 Task: Select the Cape Verde Time as time zone for the schedule.
Action: Mouse moved to (142, 385)
Screenshot: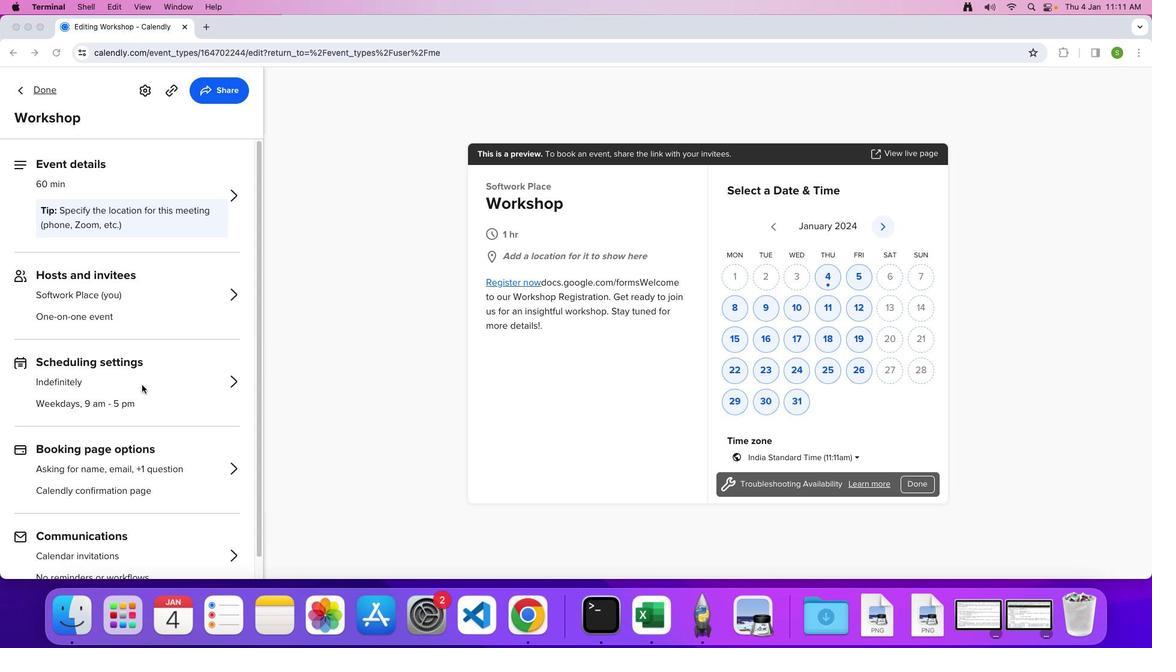 
Action: Mouse pressed left at (142, 385)
Screenshot: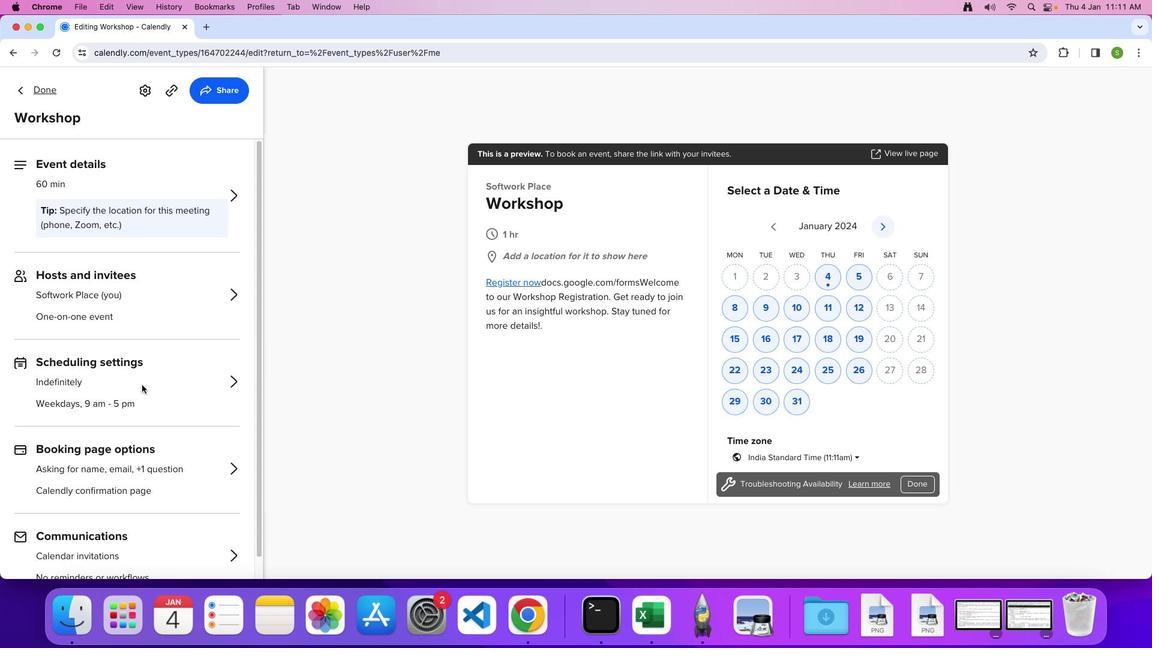 
Action: Mouse moved to (155, 373)
Screenshot: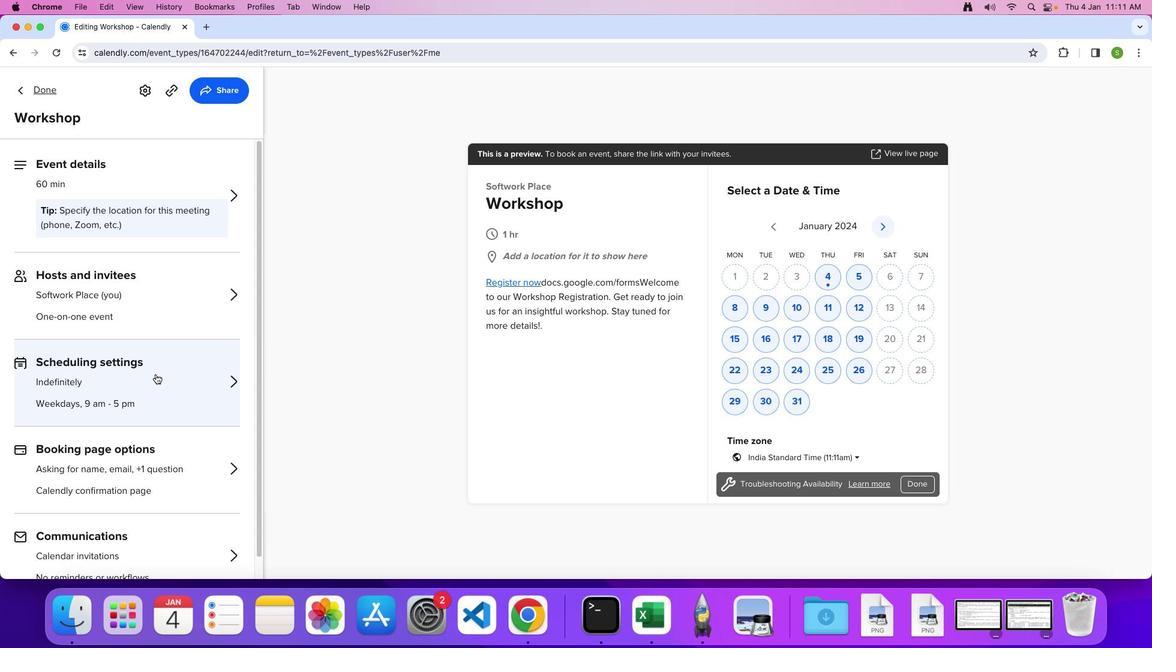 
Action: Mouse pressed left at (155, 373)
Screenshot: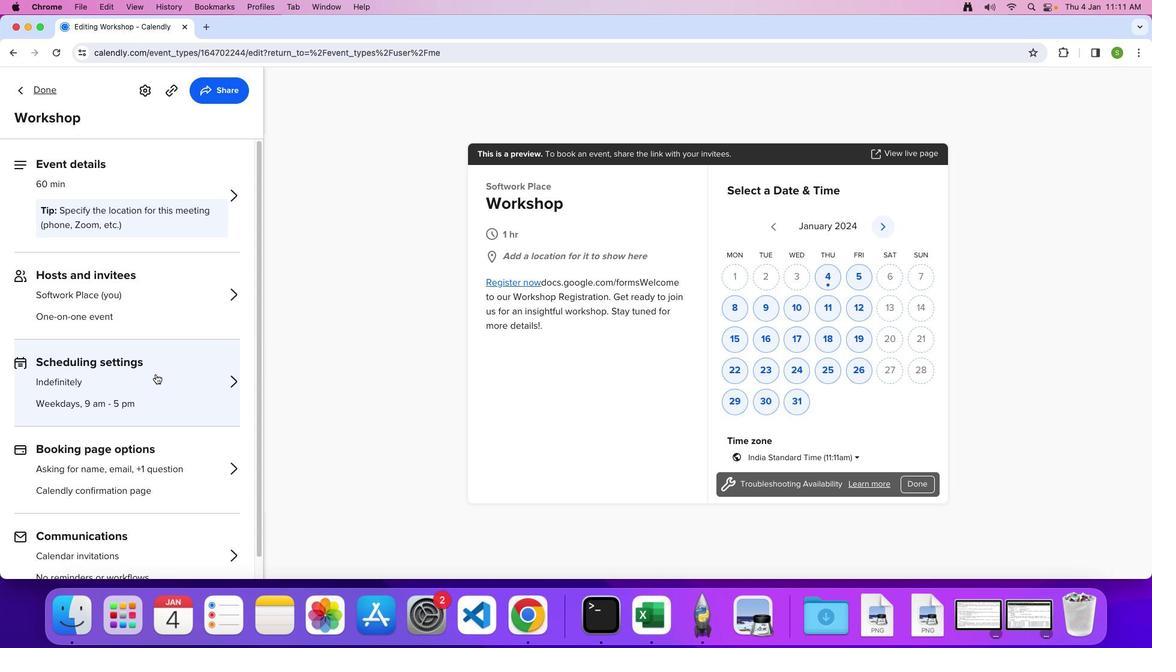
Action: Mouse moved to (152, 375)
Screenshot: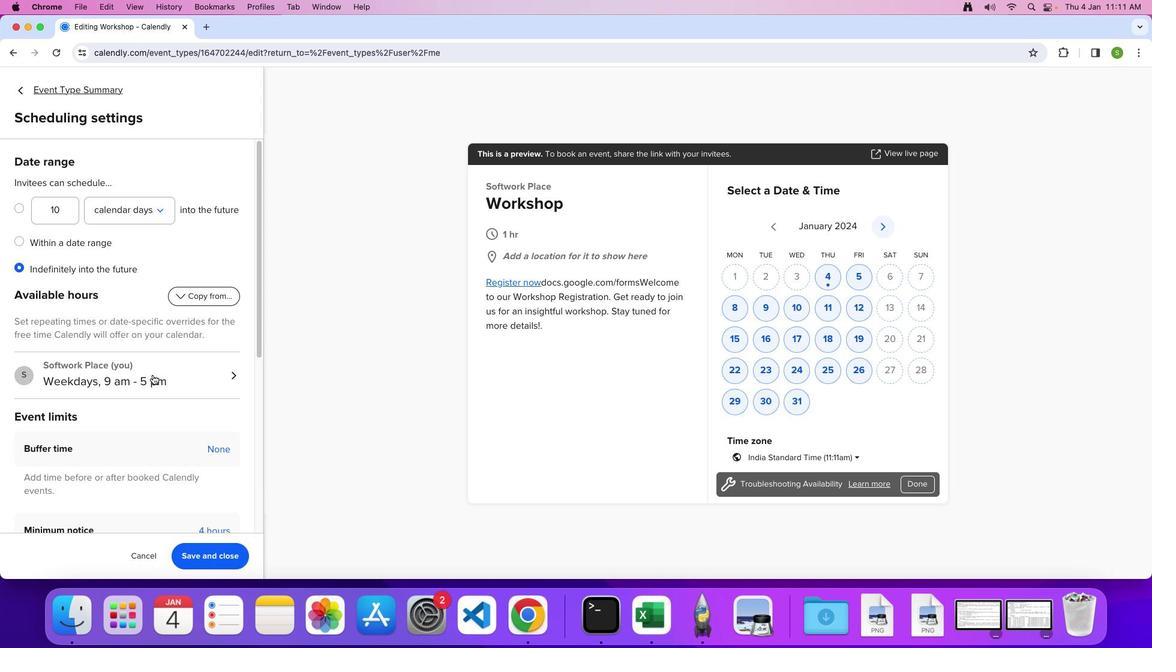 
Action: Mouse pressed left at (152, 375)
Screenshot: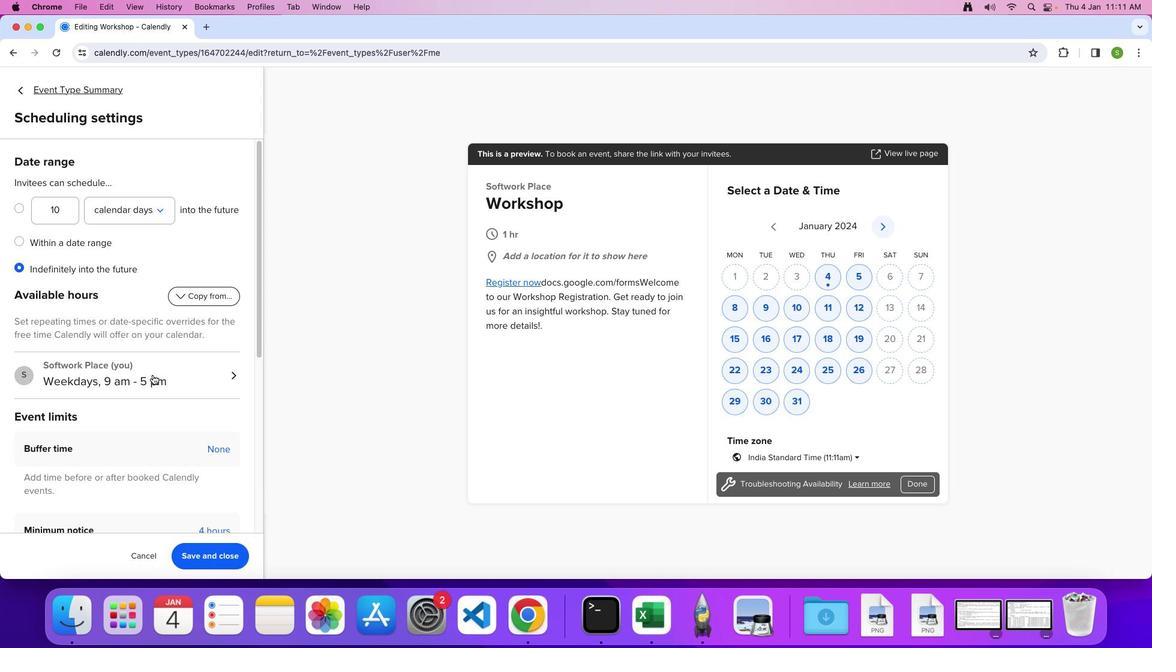 
Action: Mouse moved to (103, 219)
Screenshot: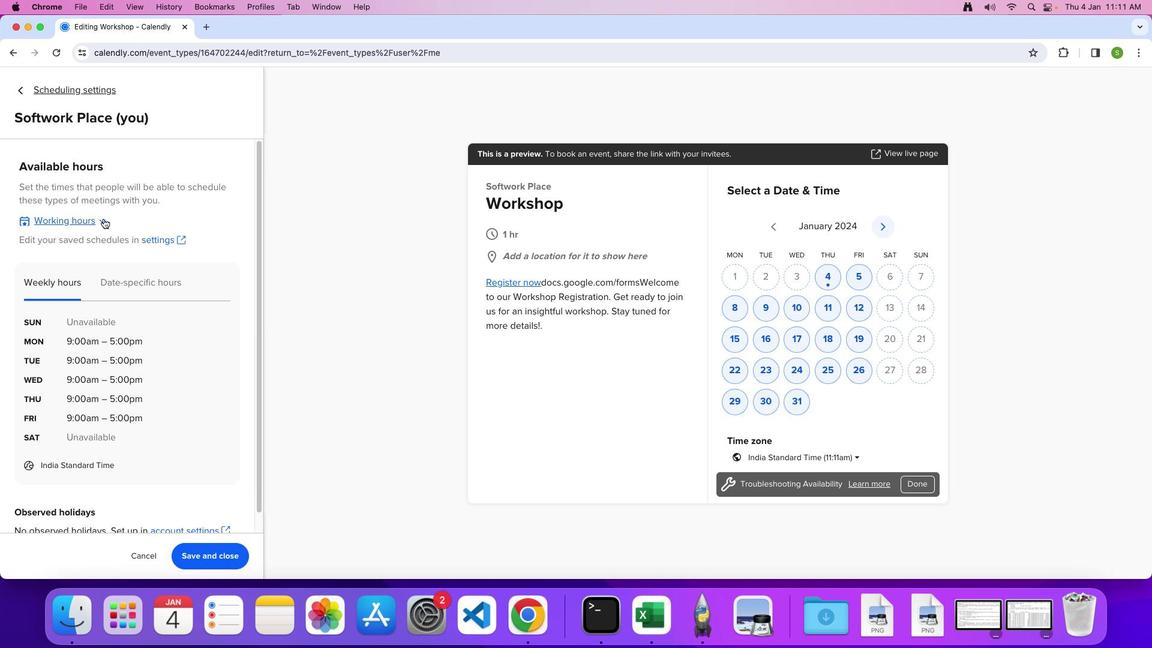 
Action: Mouse pressed left at (103, 219)
Screenshot: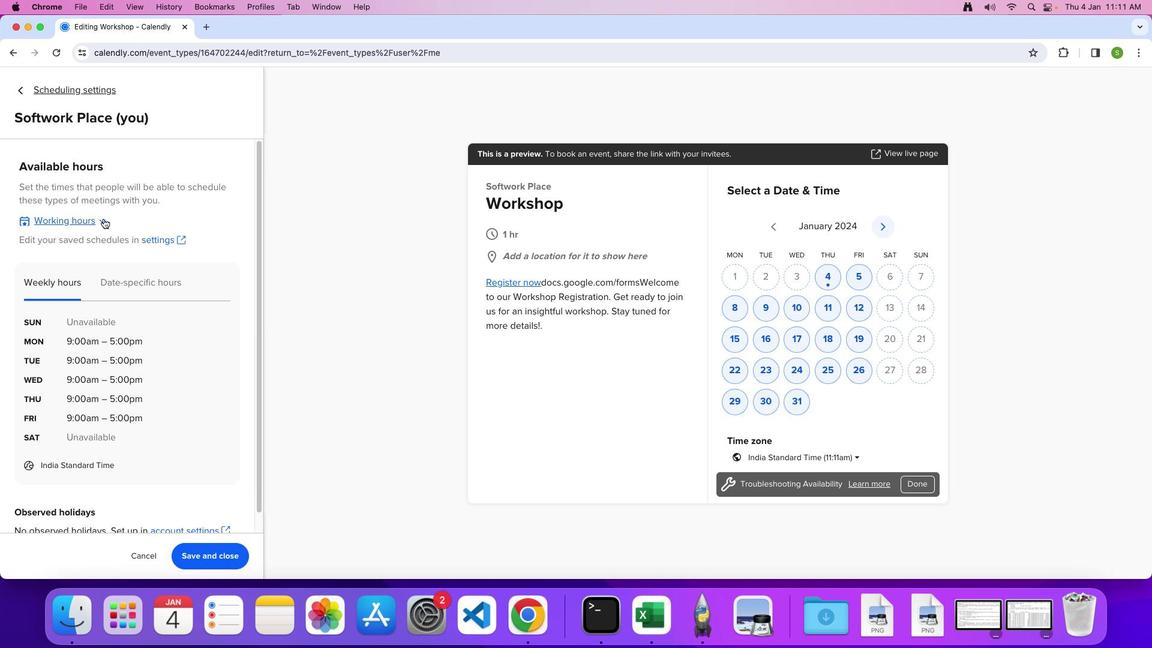 
Action: Mouse moved to (75, 291)
Screenshot: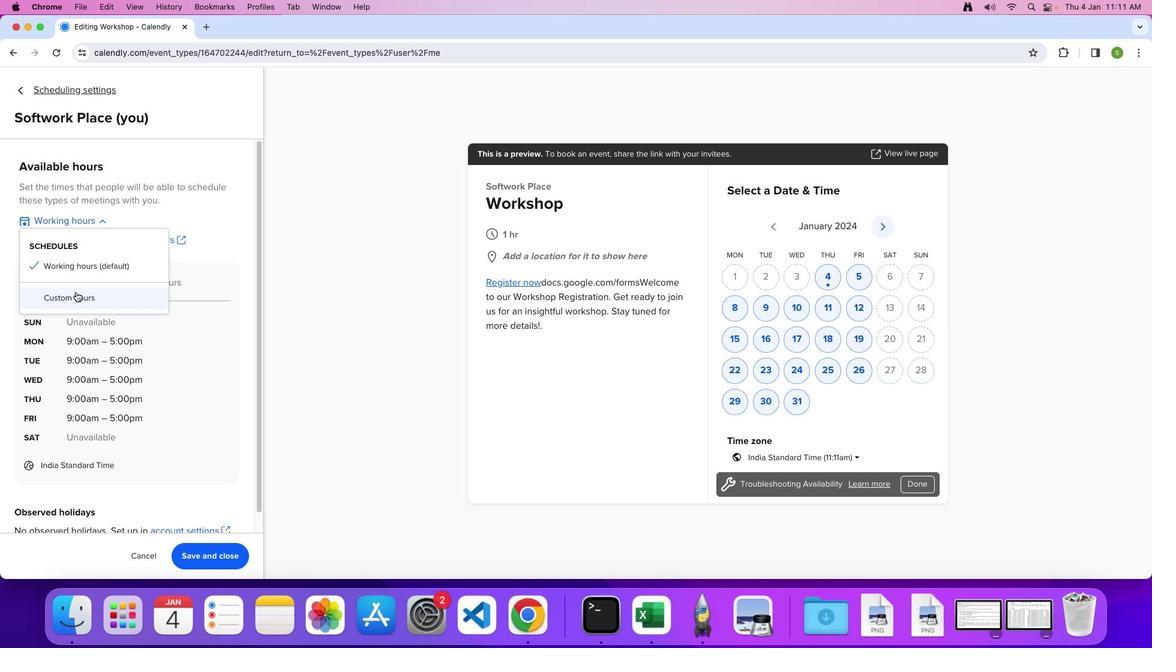 
Action: Mouse pressed left at (75, 291)
Screenshot: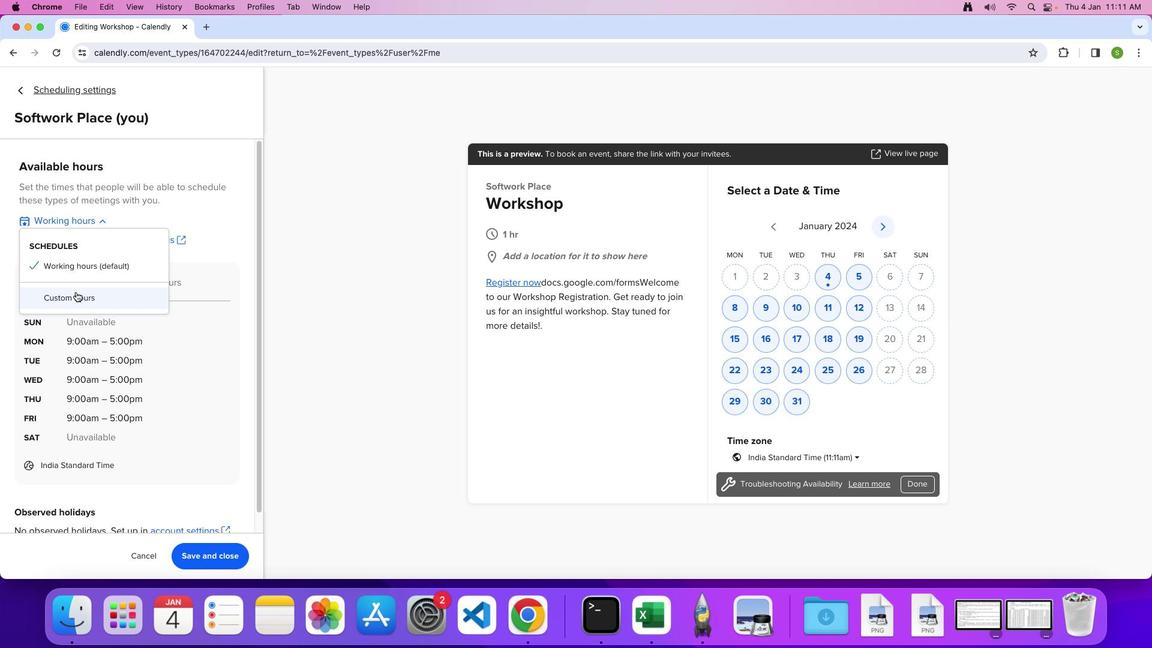 
Action: Mouse moved to (159, 337)
Screenshot: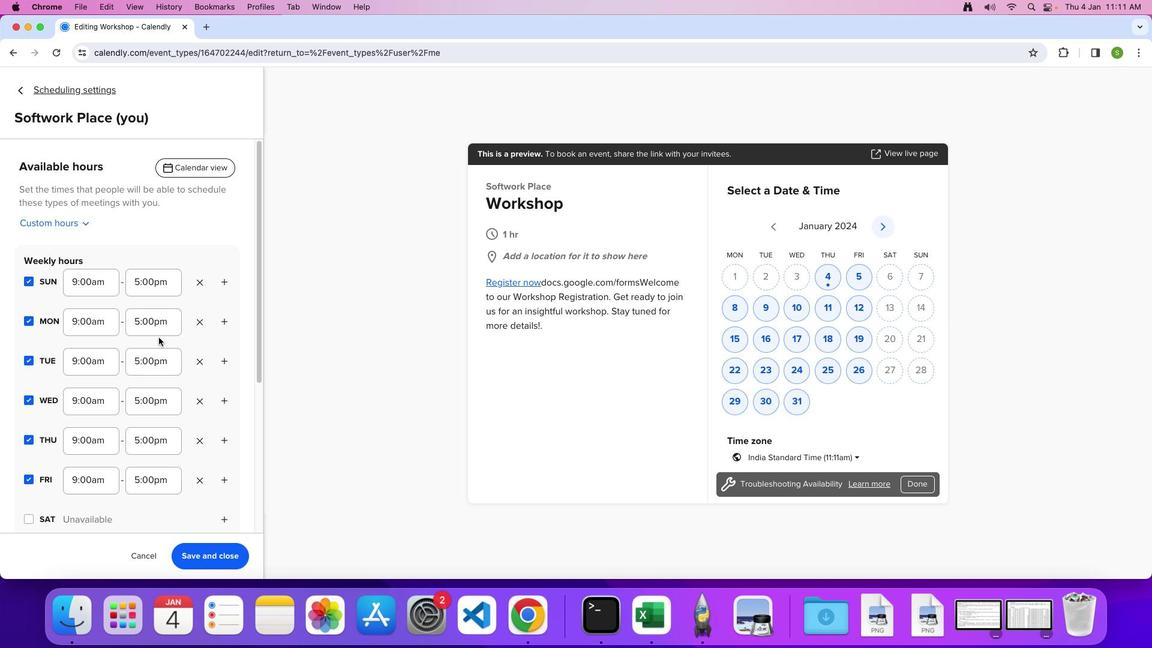 
Action: Mouse scrolled (159, 337) with delta (0, 0)
Screenshot: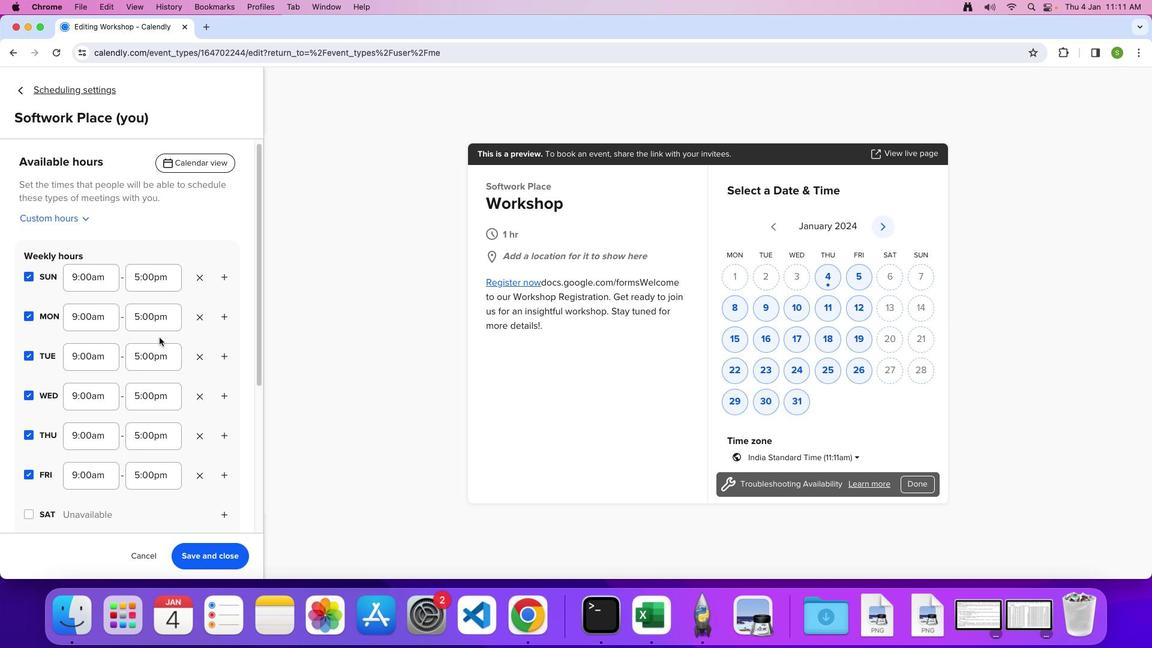 
Action: Mouse scrolled (159, 337) with delta (0, 0)
Screenshot: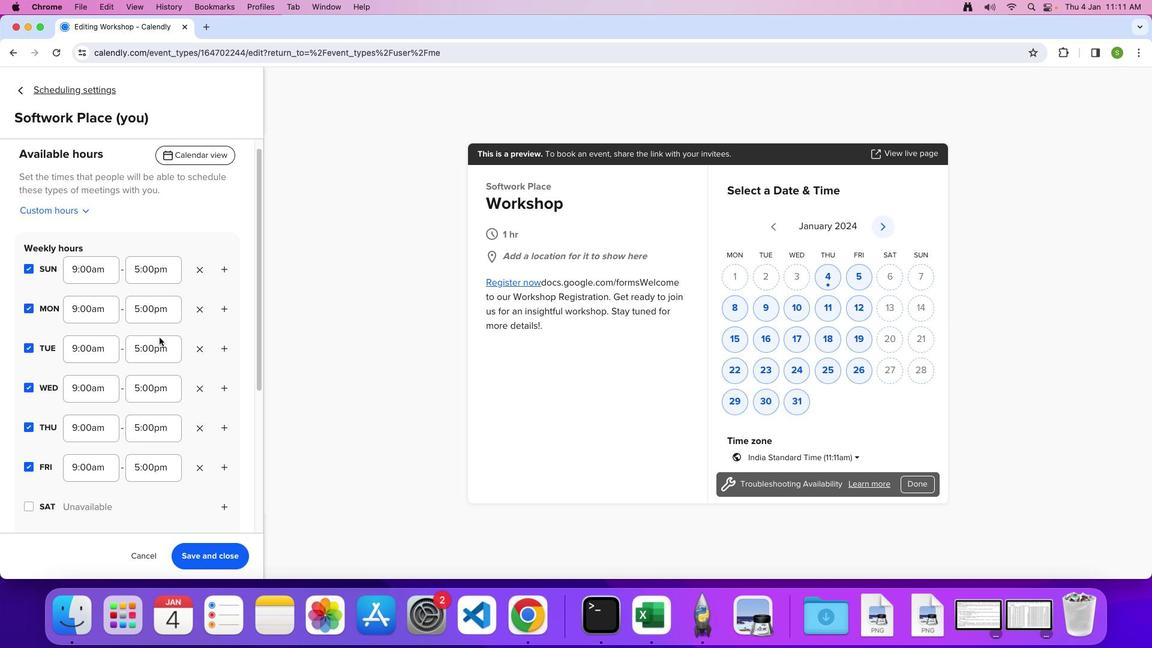 
Action: Mouse moved to (159, 337)
Screenshot: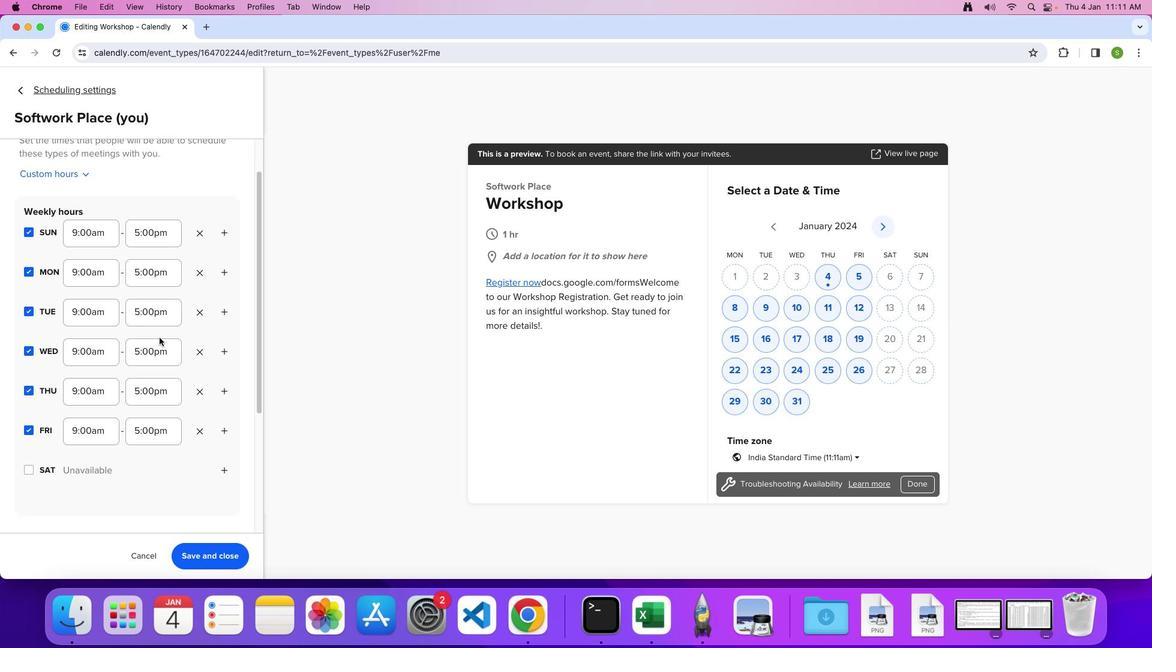 
Action: Mouse scrolled (159, 337) with delta (0, -1)
Screenshot: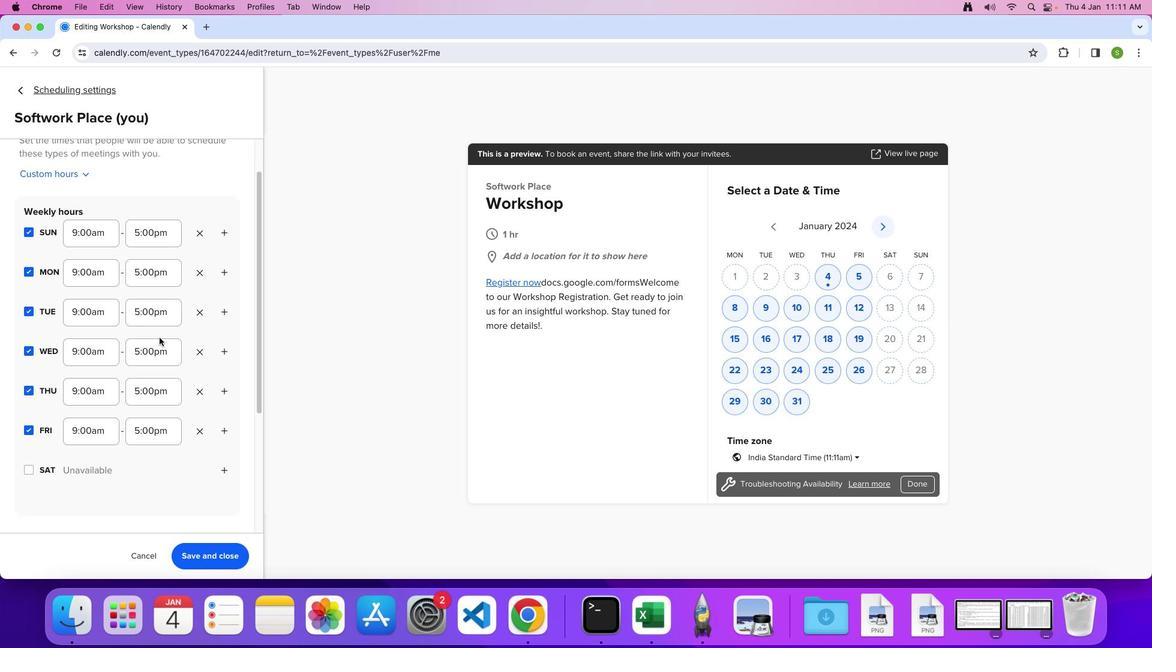 
Action: Mouse scrolled (159, 337) with delta (0, 0)
Screenshot: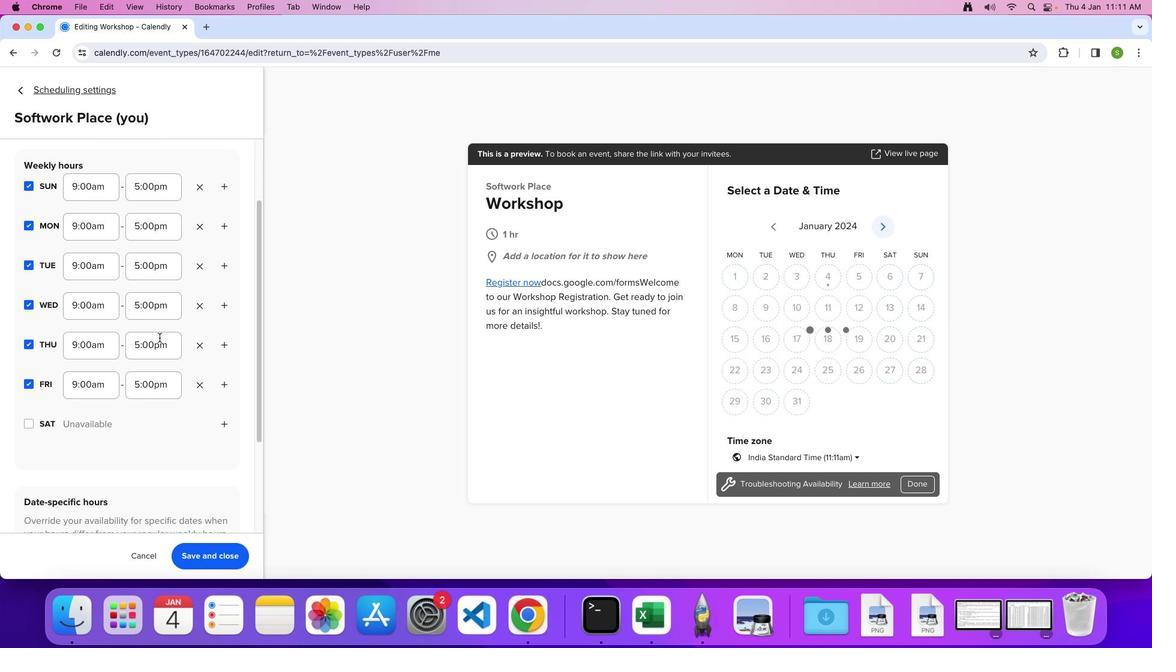 
Action: Mouse scrolled (159, 337) with delta (0, 0)
Screenshot: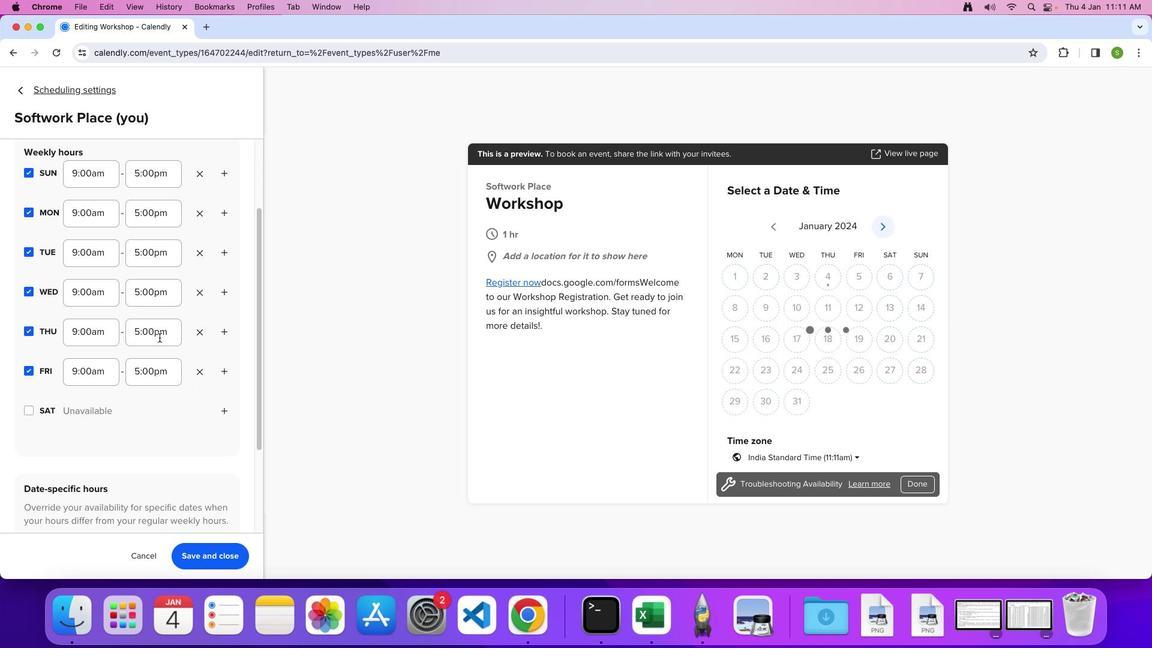 
Action: Mouse scrolled (159, 337) with delta (0, -2)
Screenshot: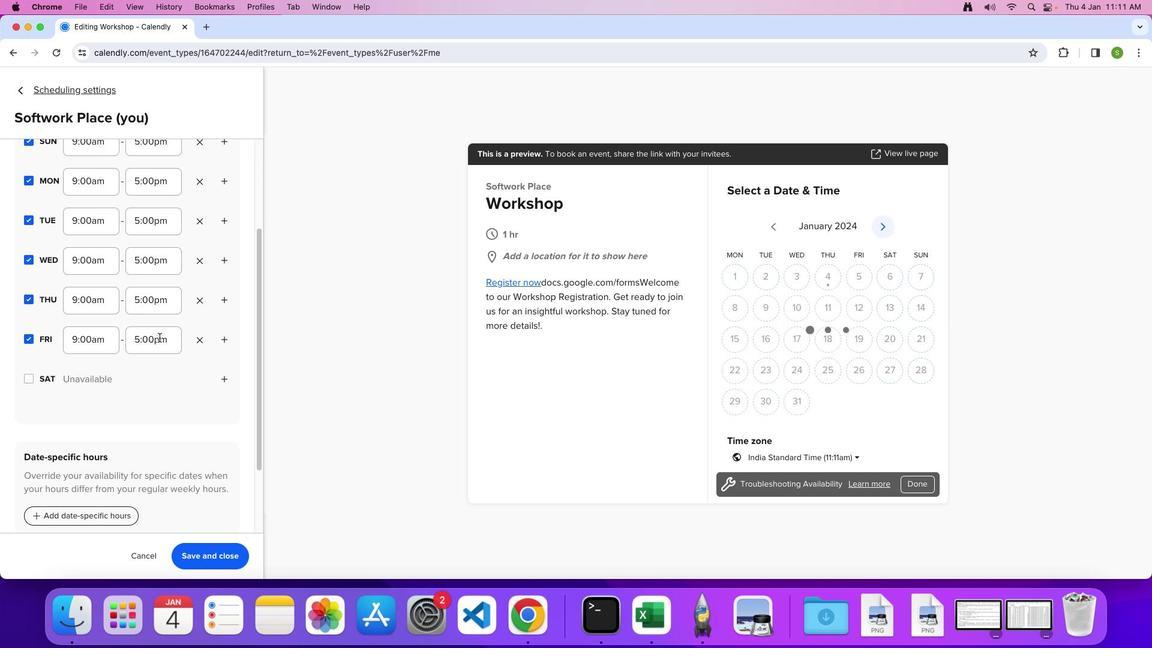 
Action: Mouse moved to (132, 356)
Screenshot: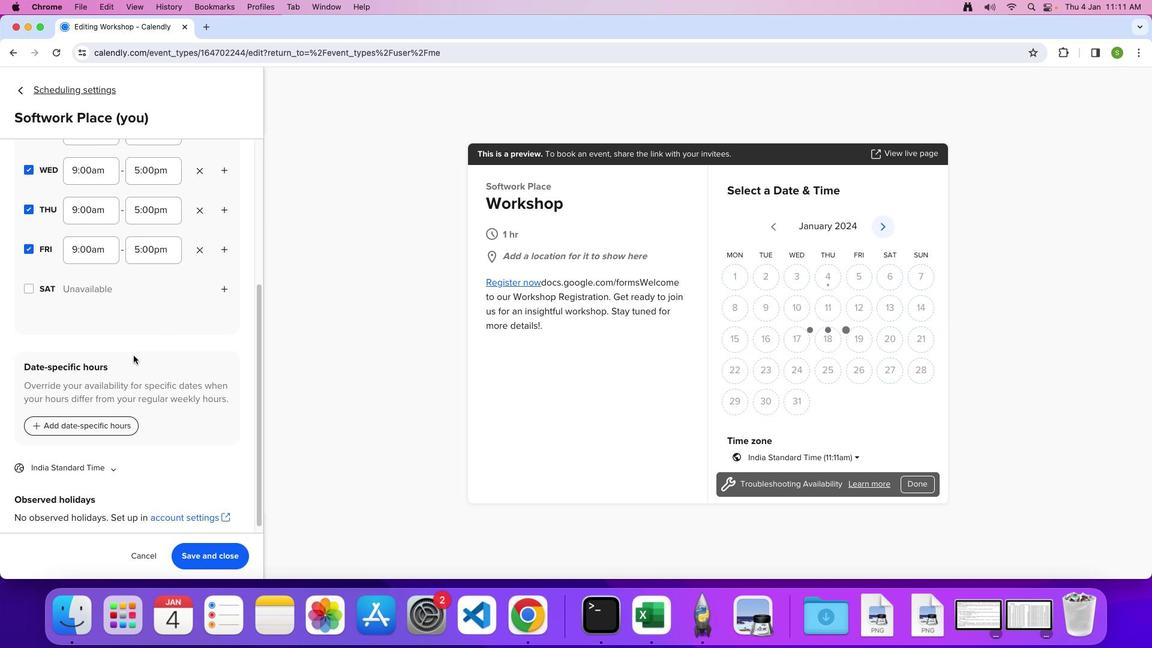 
Action: Mouse scrolled (132, 356) with delta (0, 0)
Screenshot: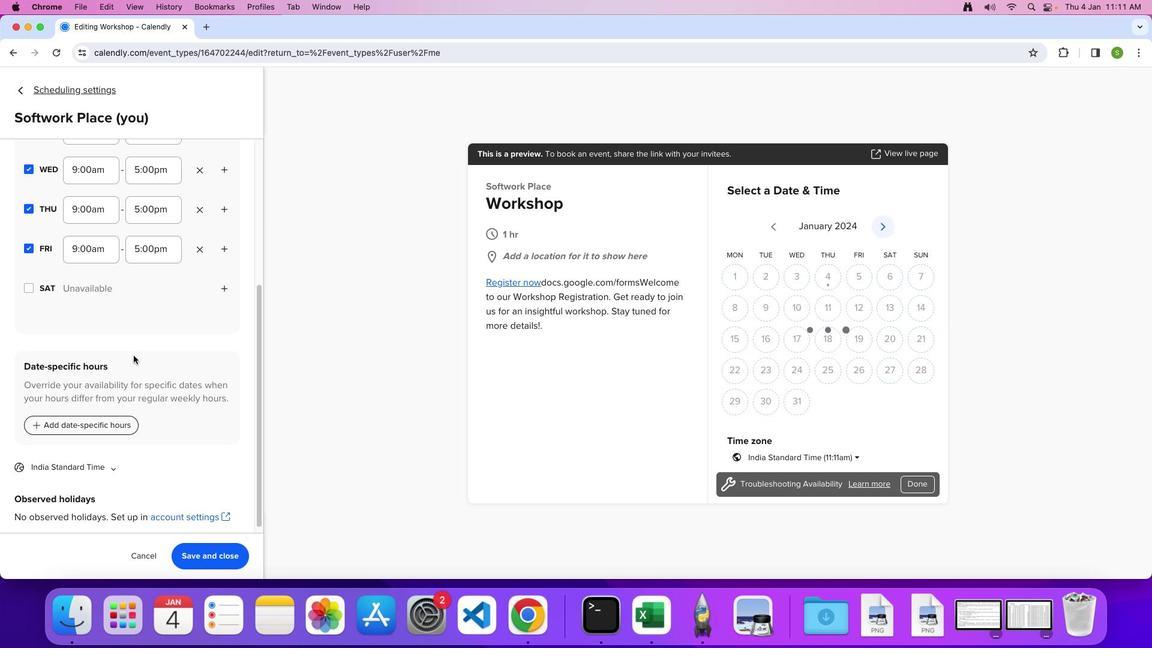 
Action: Mouse moved to (133, 356)
Screenshot: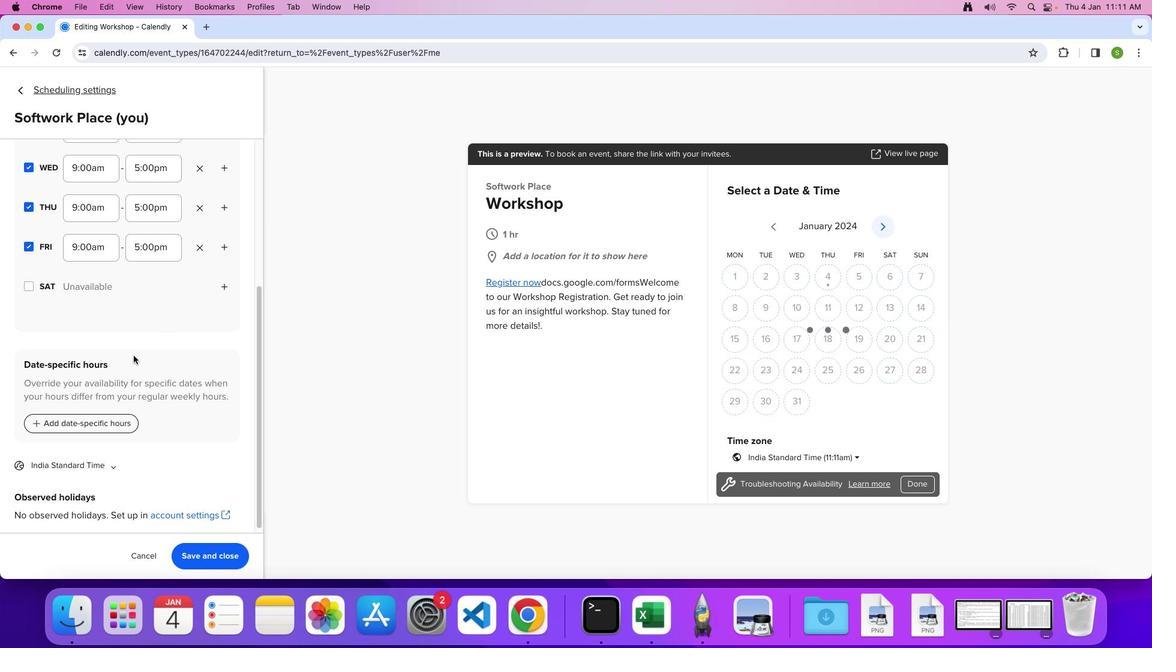 
Action: Mouse scrolled (133, 356) with delta (0, 0)
Screenshot: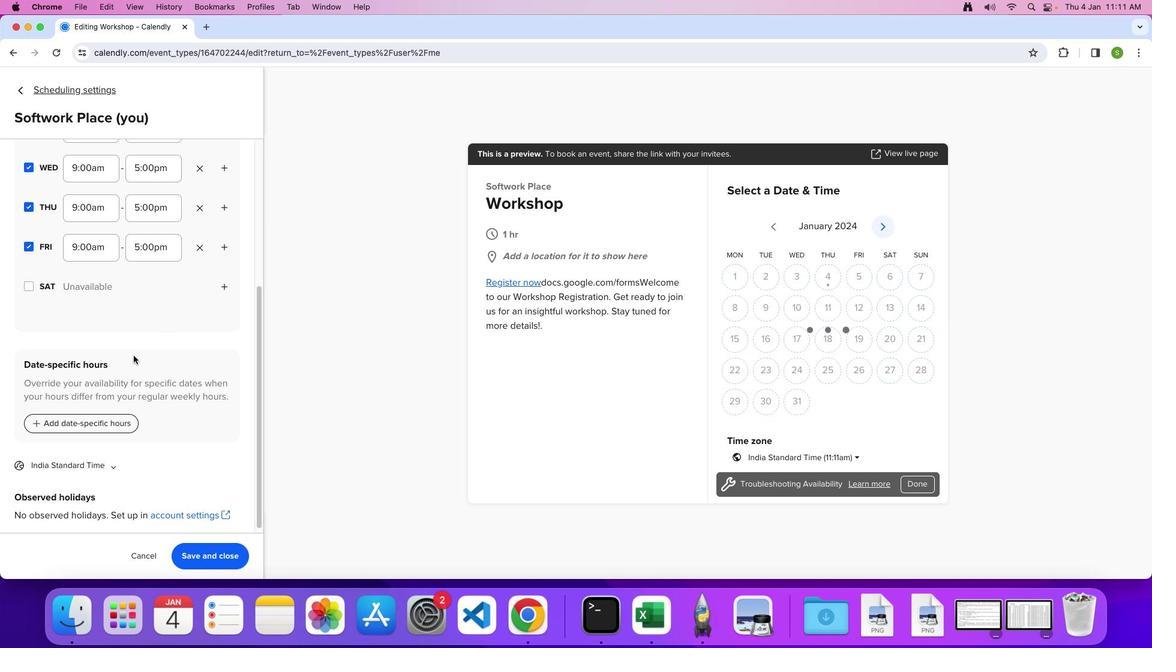 
Action: Mouse moved to (133, 355)
Screenshot: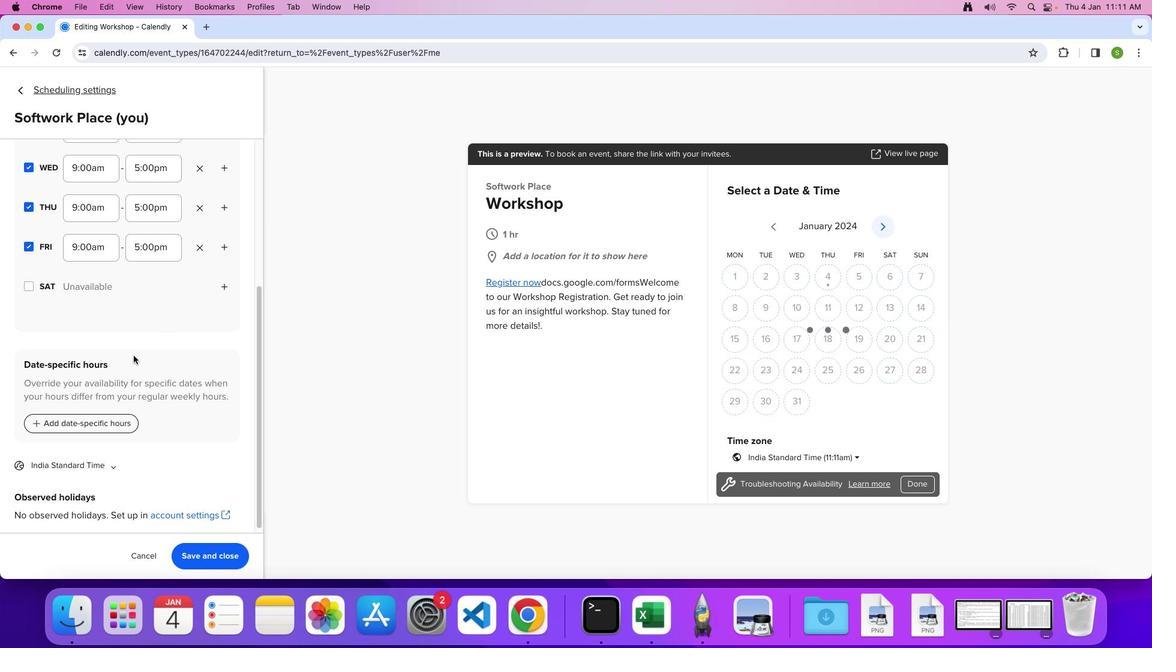 
Action: Mouse scrolled (133, 355) with delta (0, -2)
Screenshot: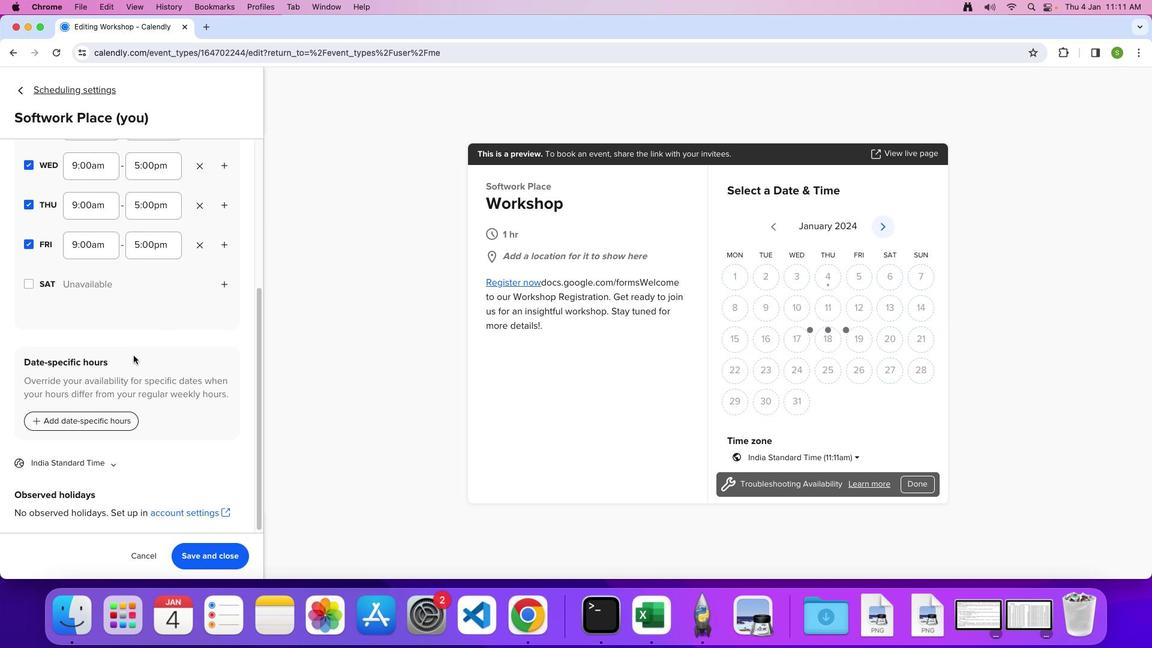 
Action: Mouse moved to (108, 459)
Screenshot: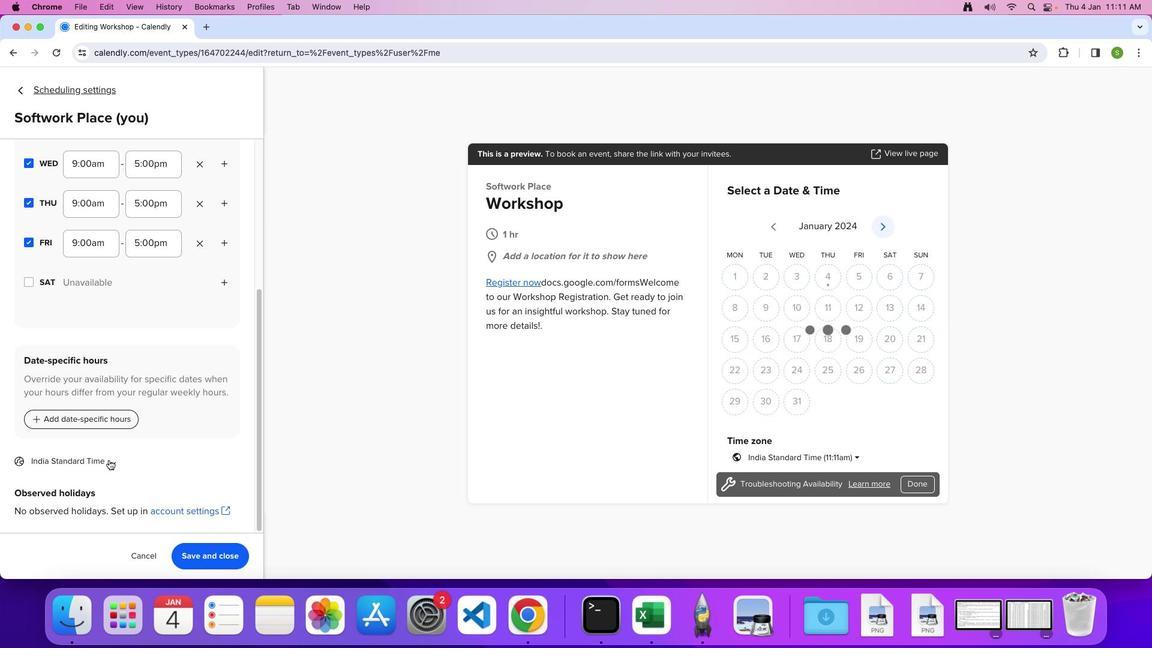 
Action: Mouse pressed left at (108, 459)
Screenshot: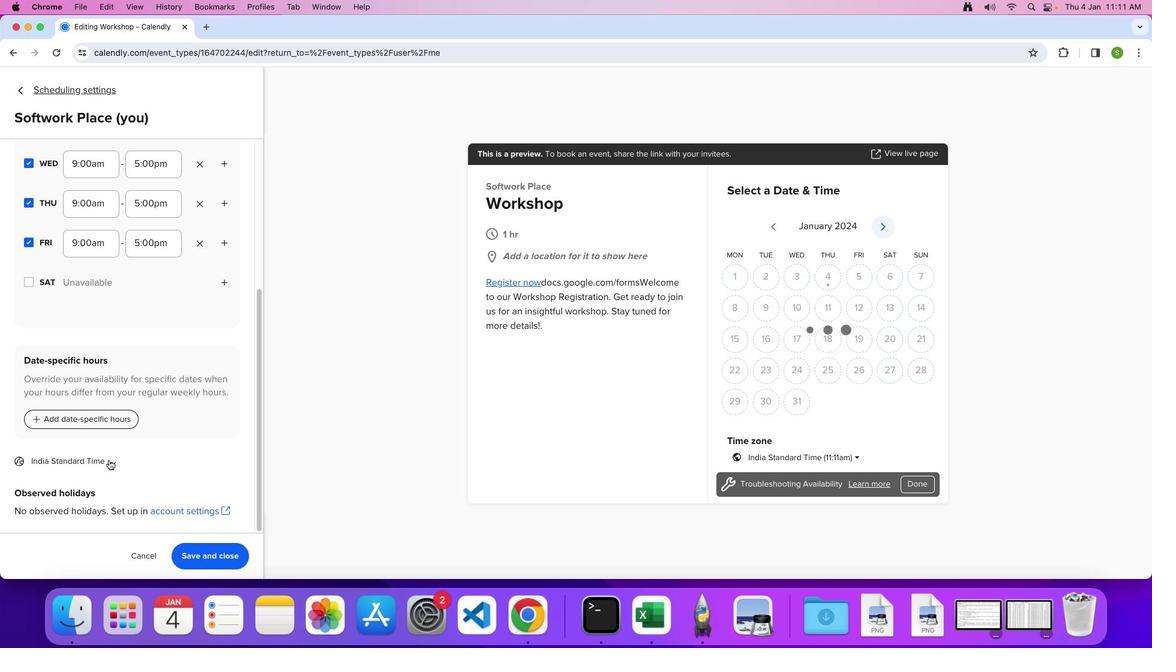 
Action: Mouse moved to (115, 444)
Screenshot: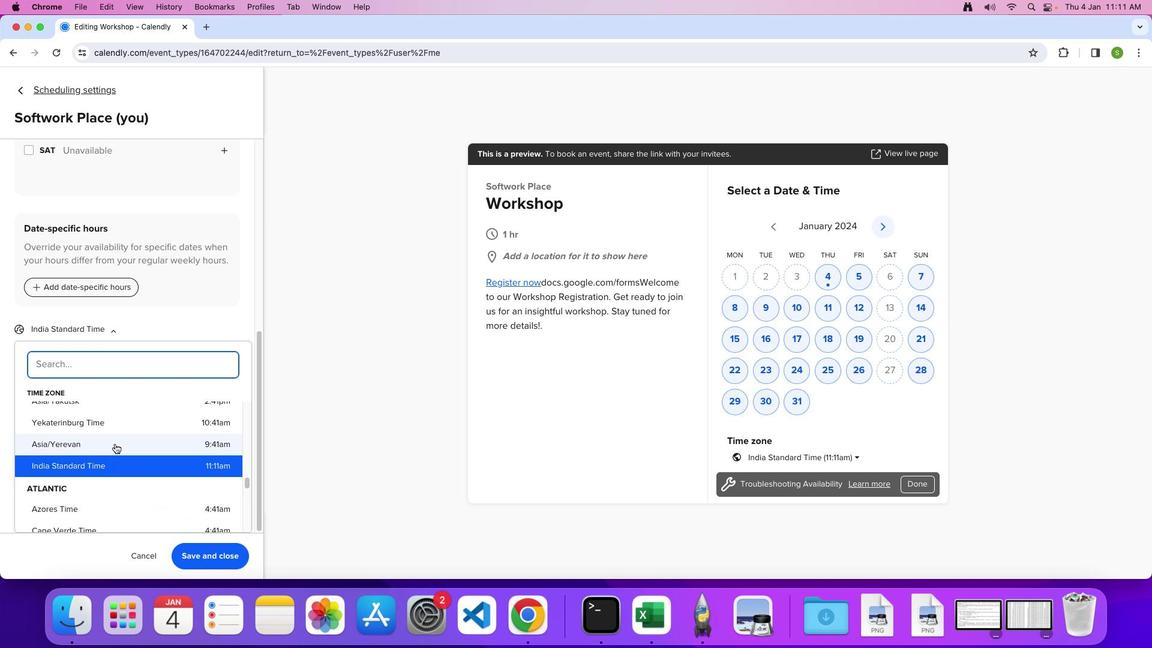 
Action: Mouse scrolled (115, 444) with delta (0, 0)
Screenshot: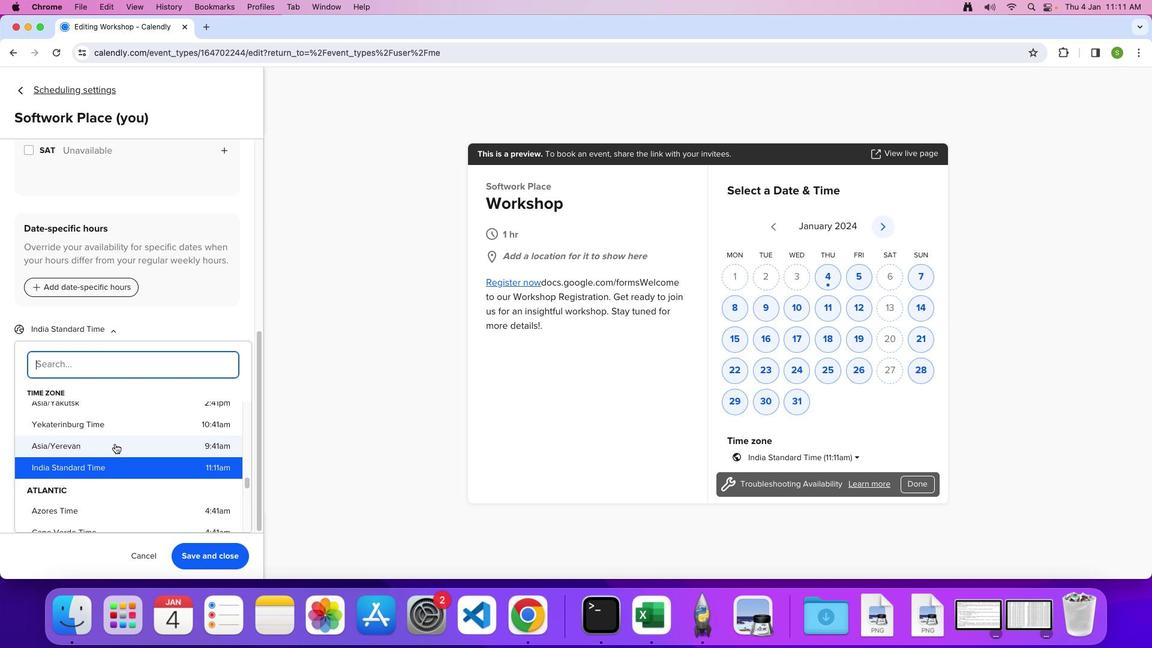 
Action: Mouse scrolled (115, 444) with delta (0, 0)
Screenshot: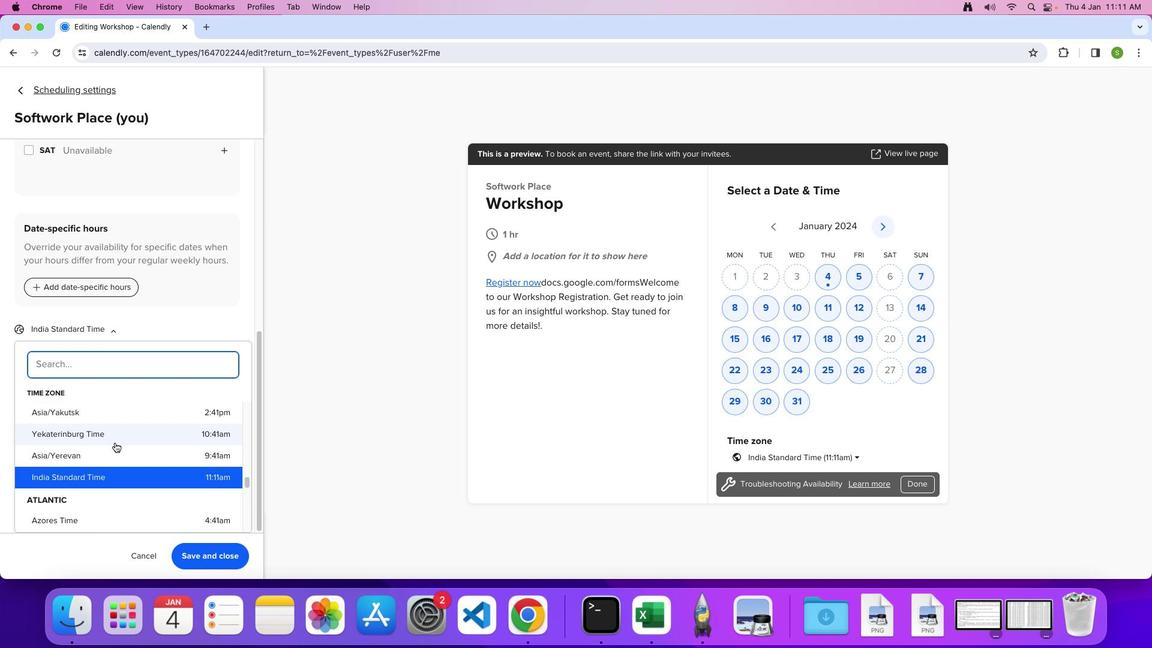 
Action: Mouse moved to (114, 440)
Screenshot: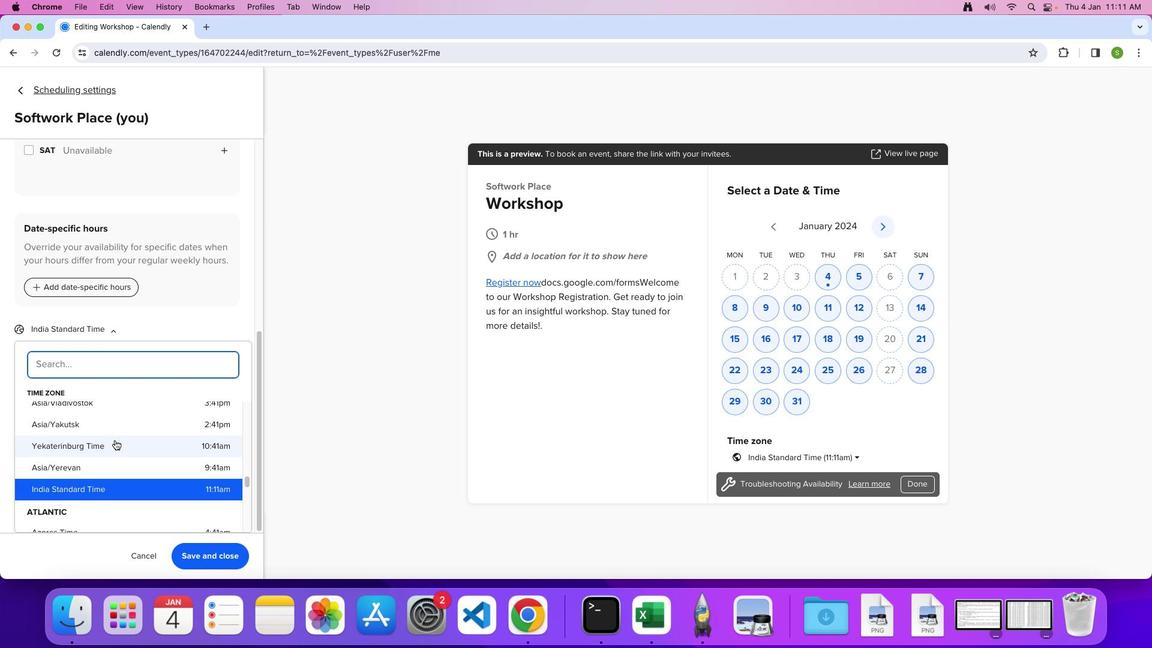 
Action: Mouse scrolled (114, 440) with delta (0, 0)
Screenshot: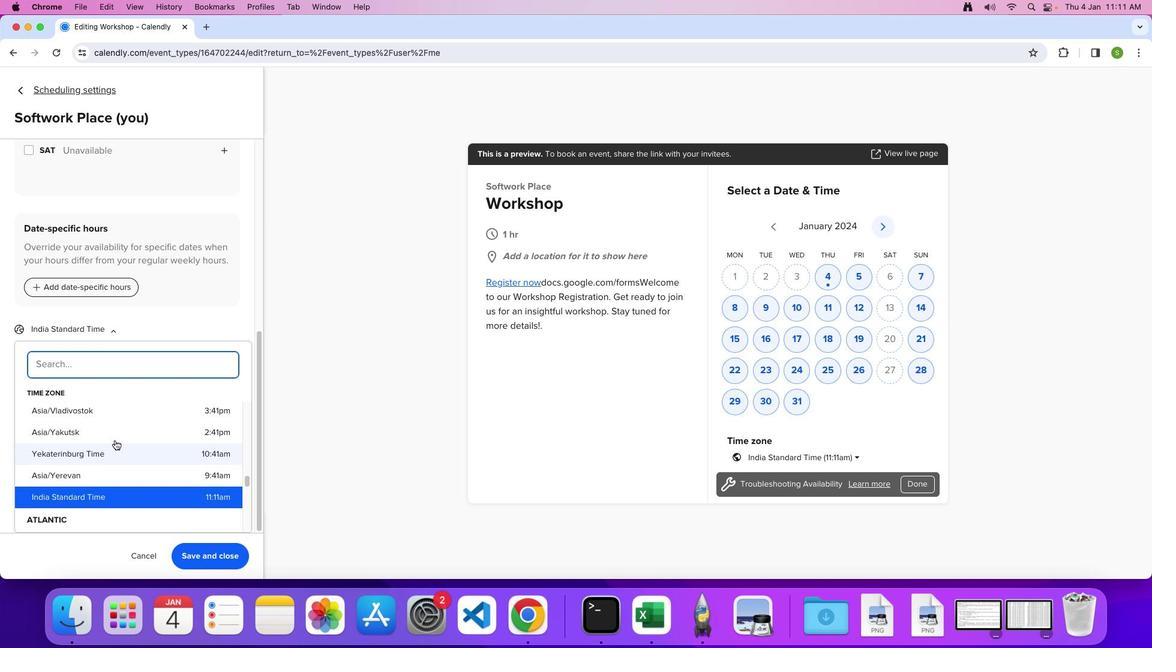 
Action: Mouse scrolled (114, 440) with delta (0, 0)
Screenshot: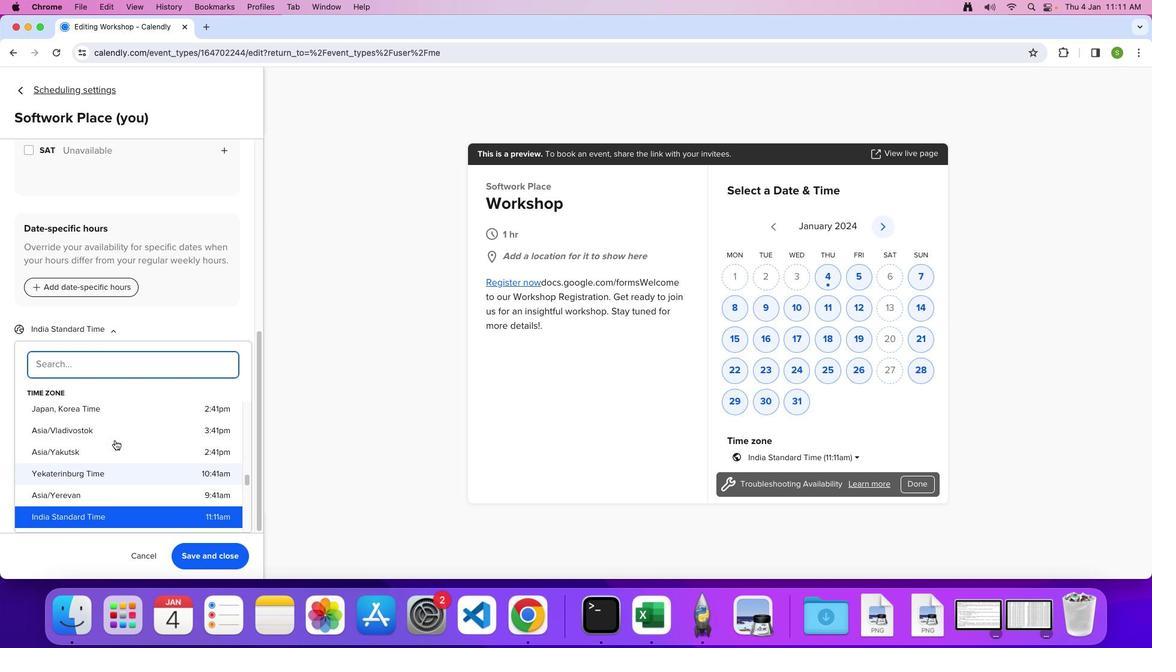 
Action: Mouse scrolled (114, 440) with delta (0, 2)
Screenshot: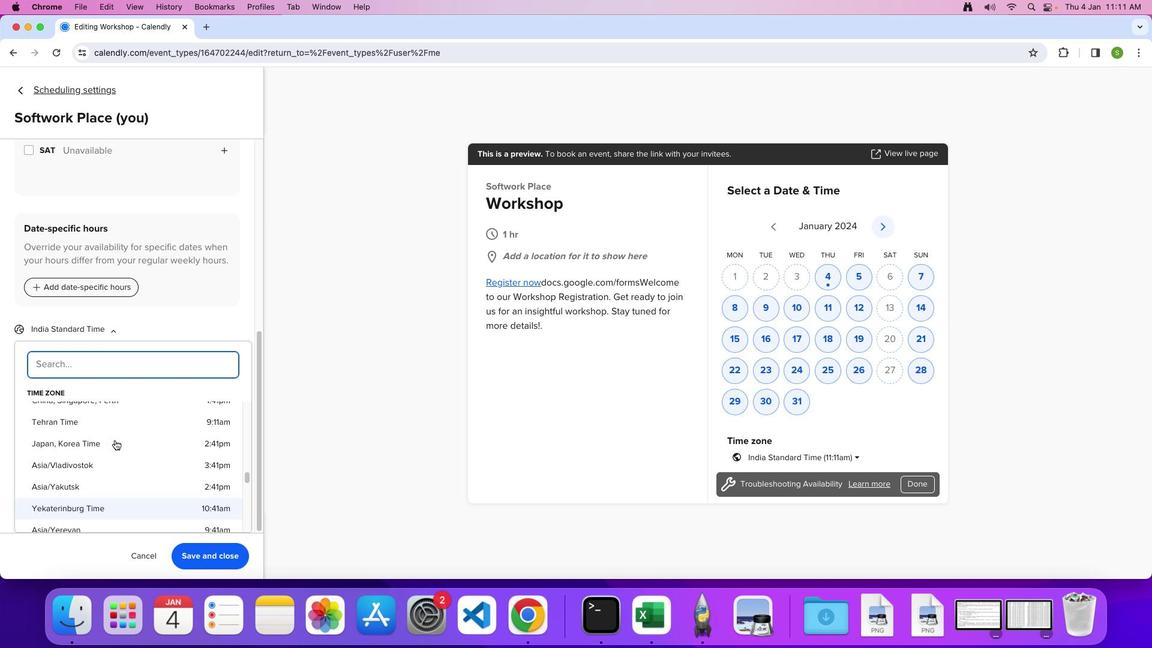 
Action: Mouse moved to (114, 440)
Screenshot: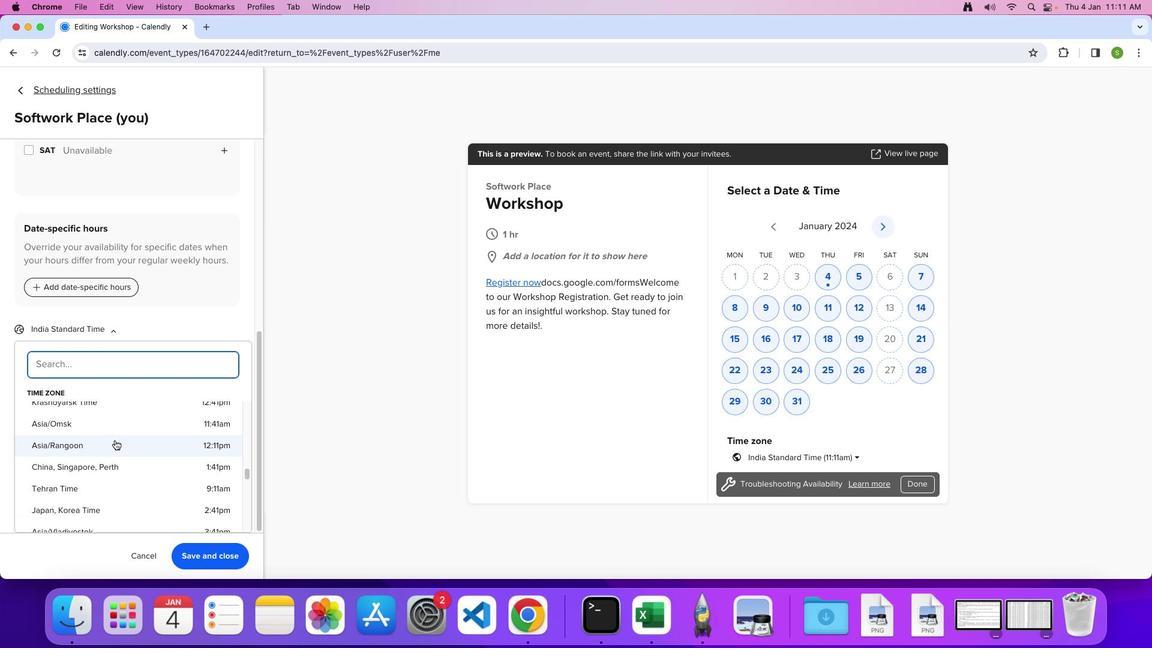
Action: Mouse scrolled (114, 440) with delta (0, 0)
Screenshot: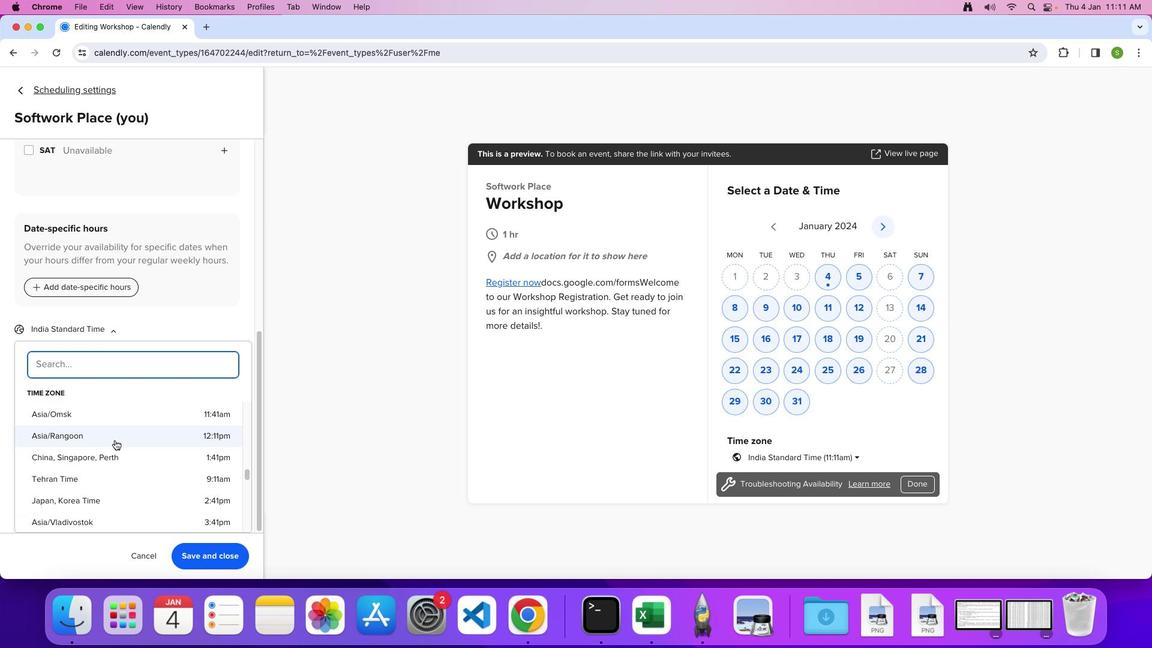
Action: Mouse scrolled (114, 440) with delta (0, 0)
Screenshot: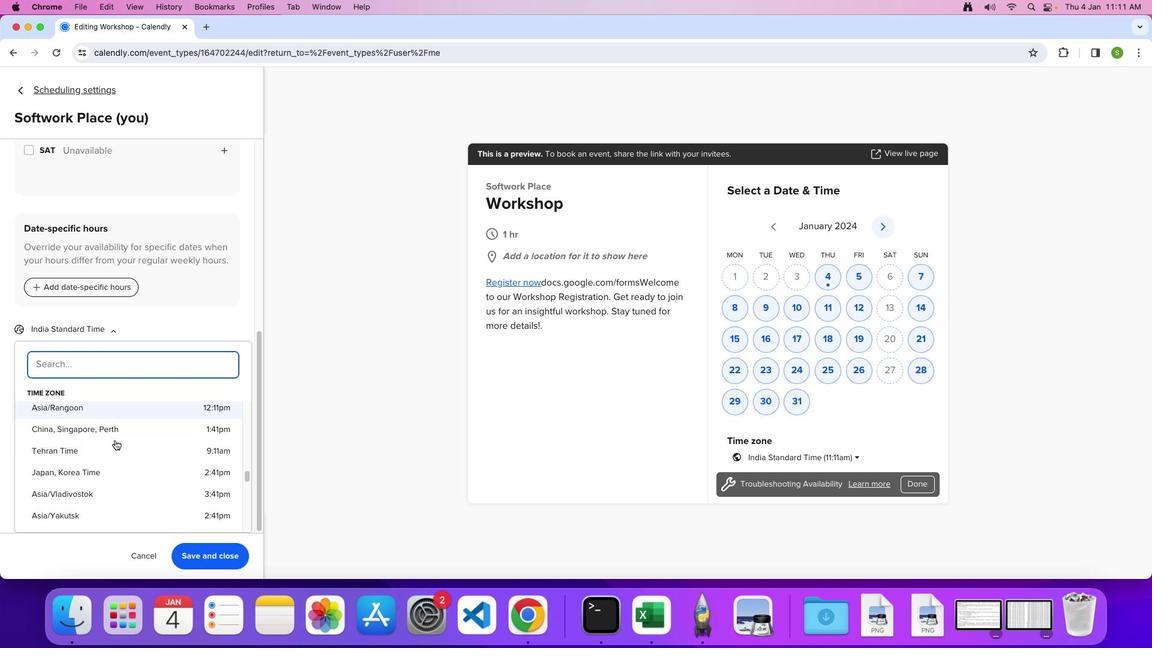 
Action: Mouse scrolled (114, 440) with delta (0, -2)
Screenshot: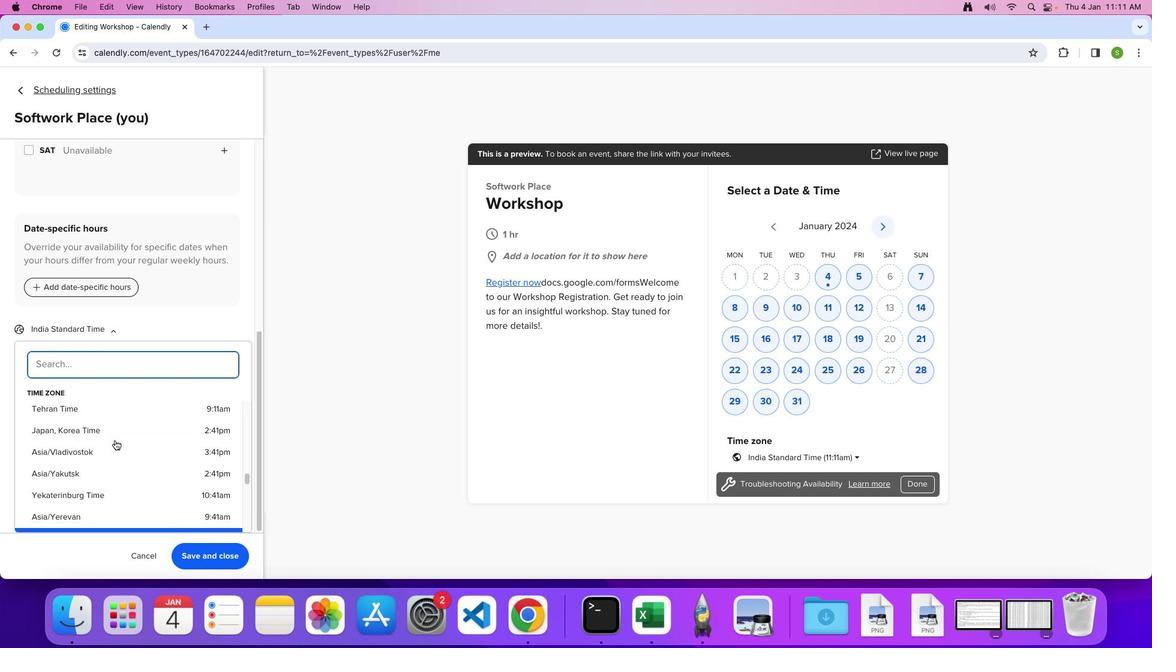 
Action: Mouse scrolled (114, 440) with delta (0, 0)
Screenshot: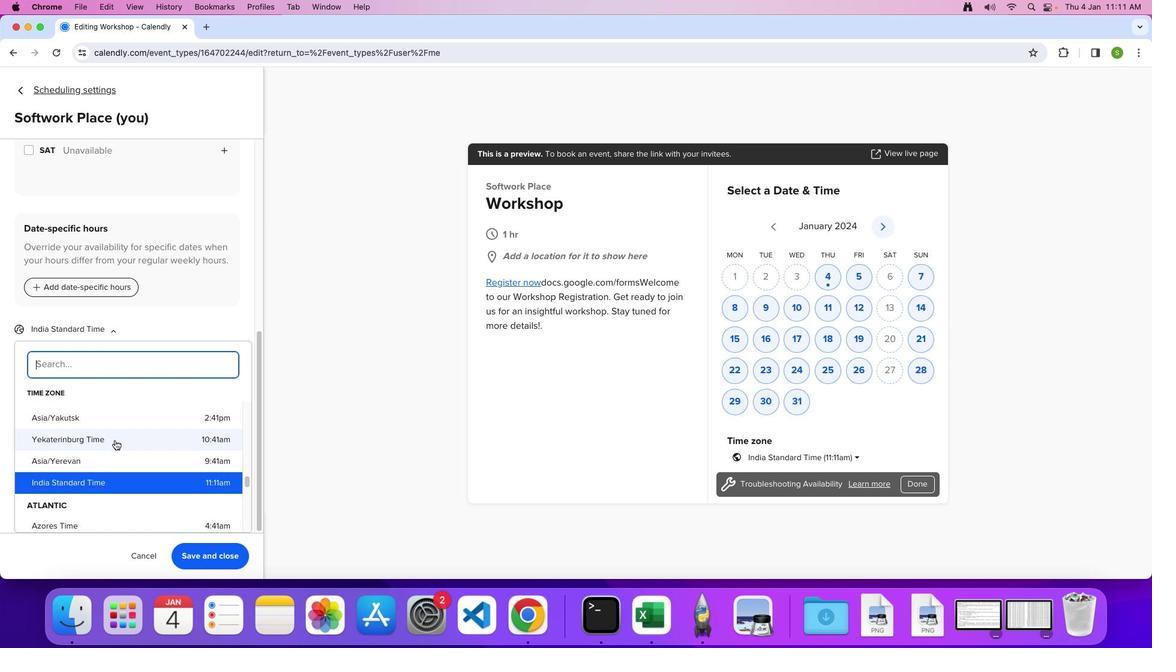 
Action: Mouse scrolled (114, 440) with delta (0, 0)
Screenshot: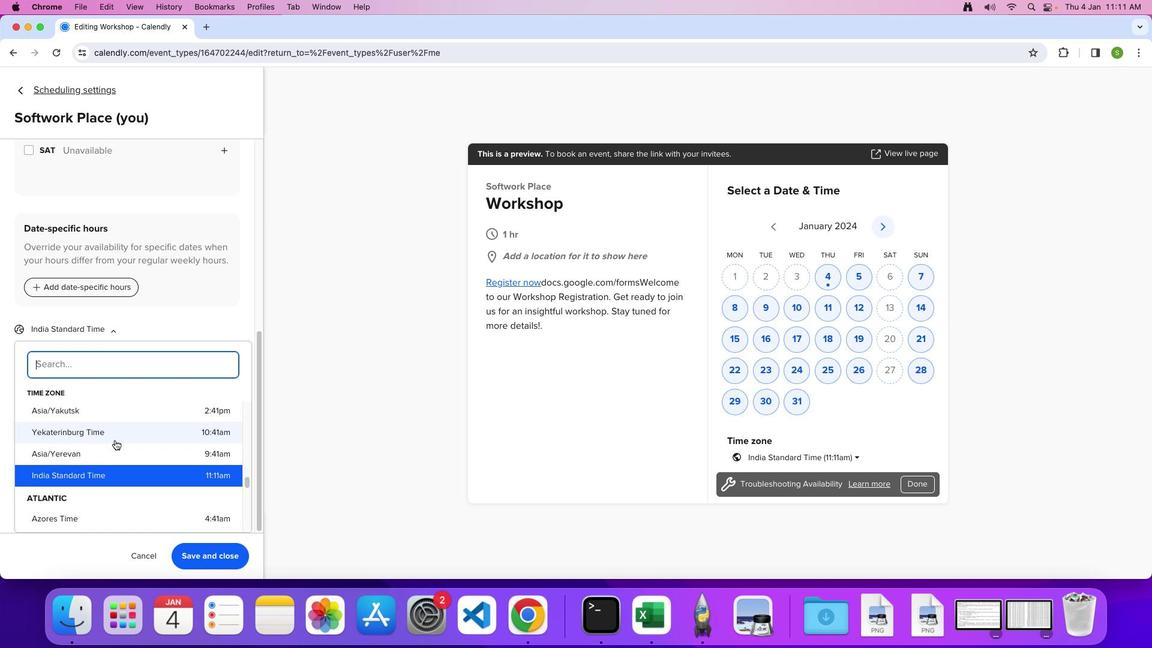 
Action: Mouse scrolled (114, 440) with delta (0, -1)
Screenshot: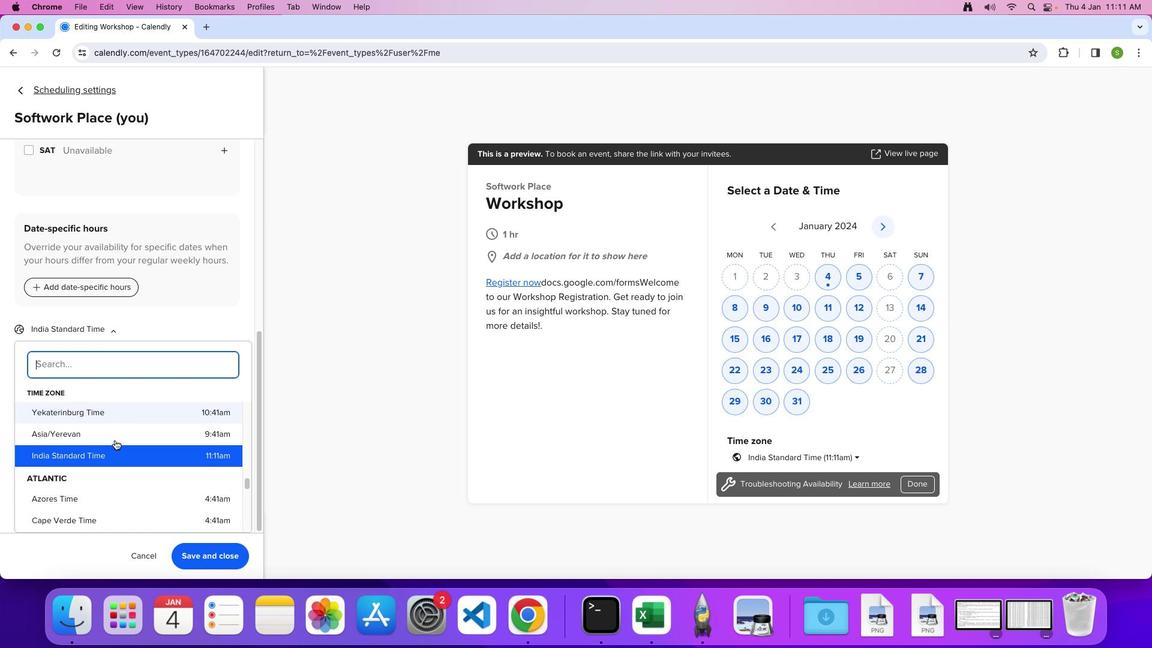 
Action: Mouse scrolled (114, 440) with delta (0, -2)
Screenshot: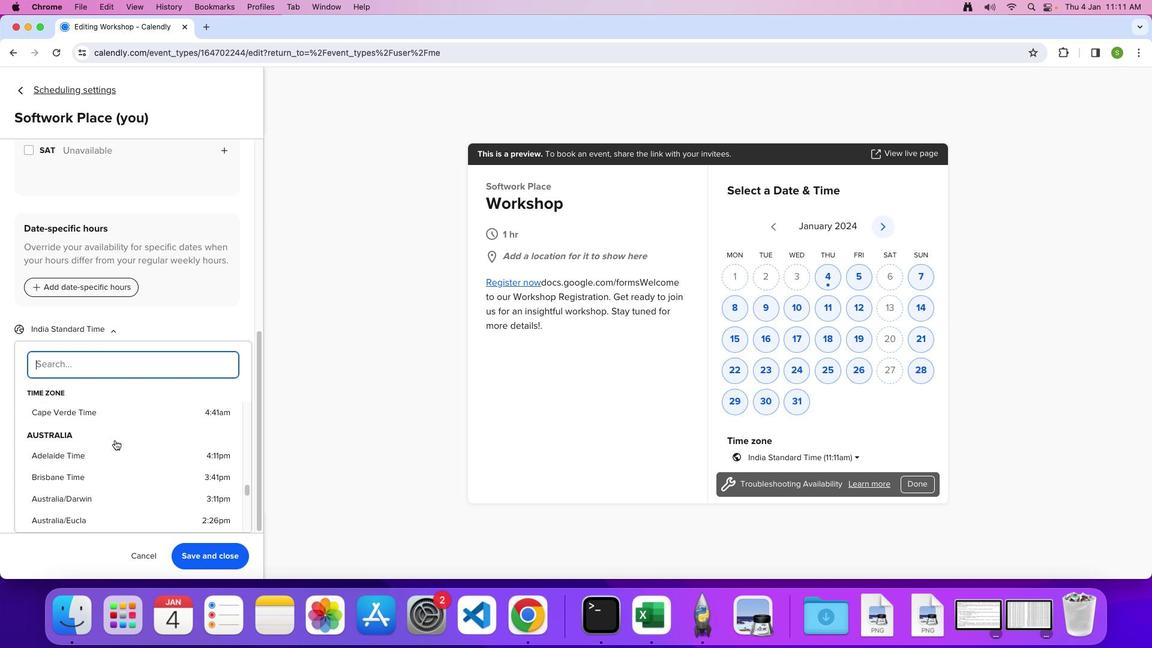
Action: Mouse scrolled (114, 440) with delta (0, 0)
Screenshot: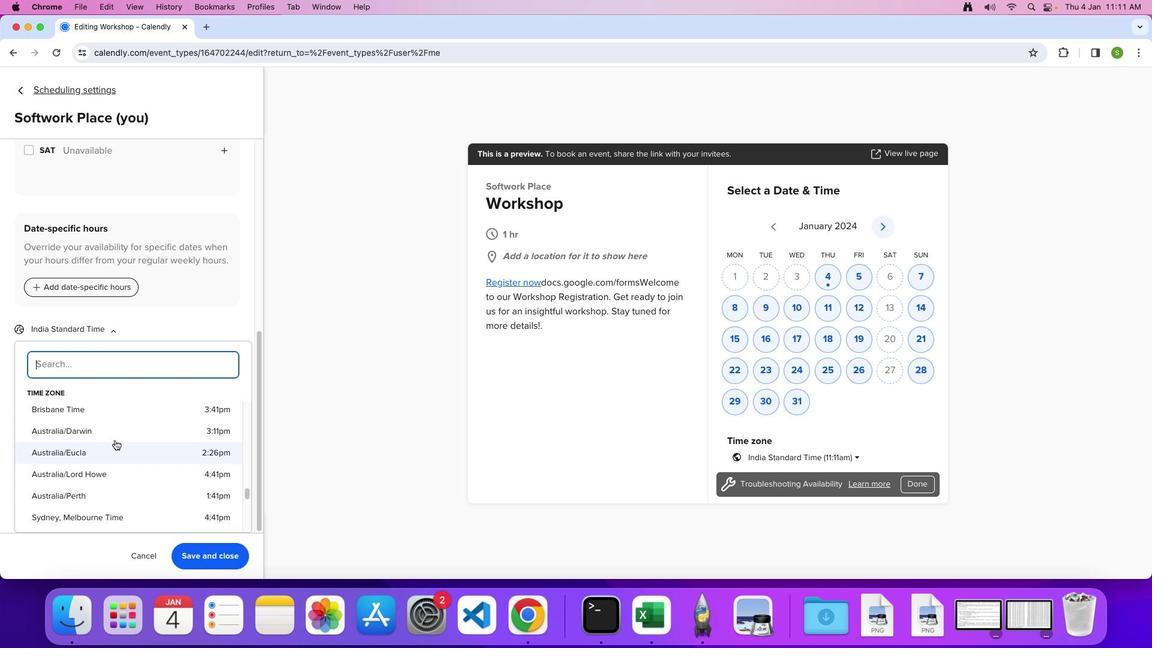 
Action: Mouse scrolled (114, 440) with delta (0, 0)
Screenshot: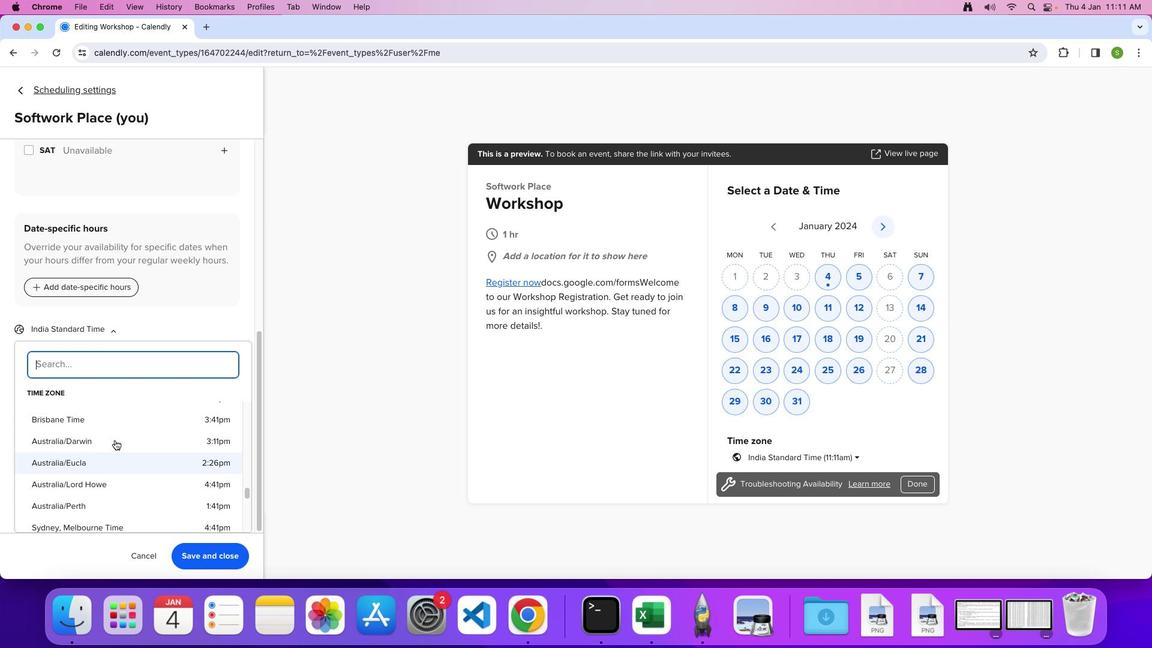 
Action: Mouse moved to (114, 438)
Screenshot: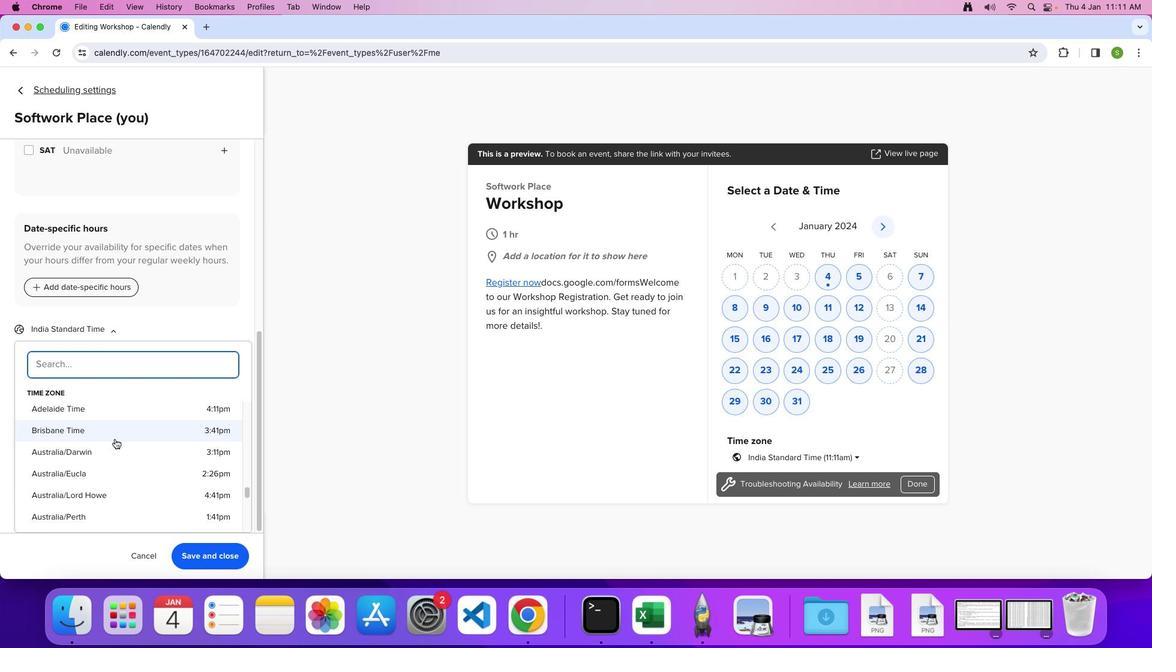 
Action: Mouse scrolled (114, 438) with delta (0, 0)
Screenshot: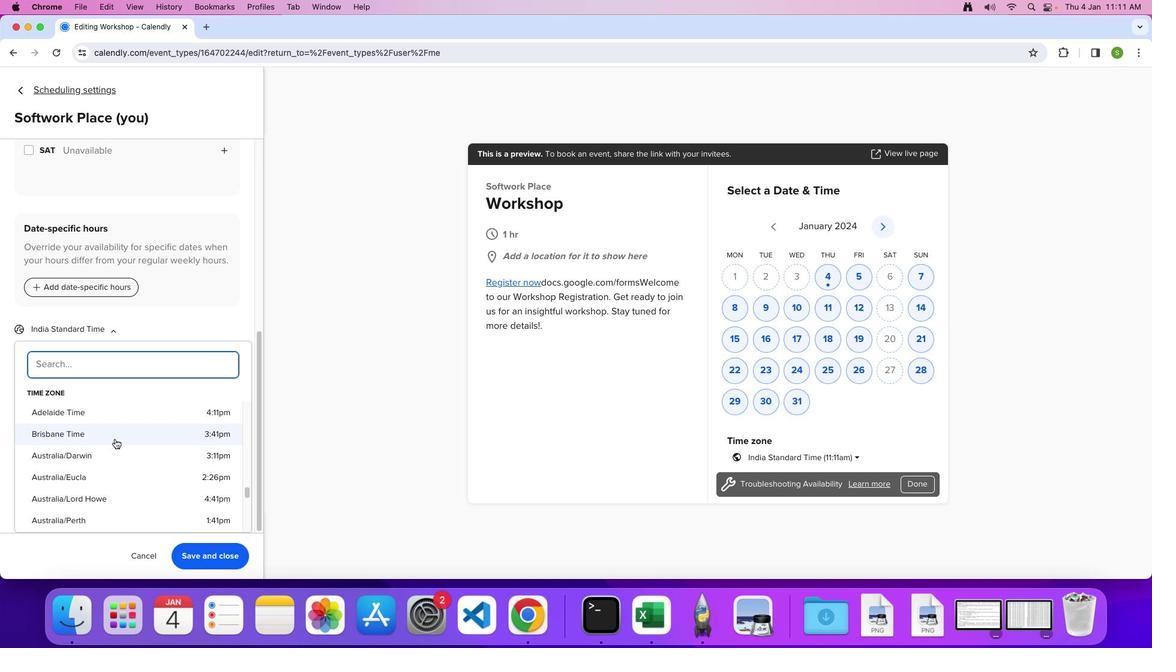 
Action: Mouse scrolled (114, 438) with delta (0, 0)
Screenshot: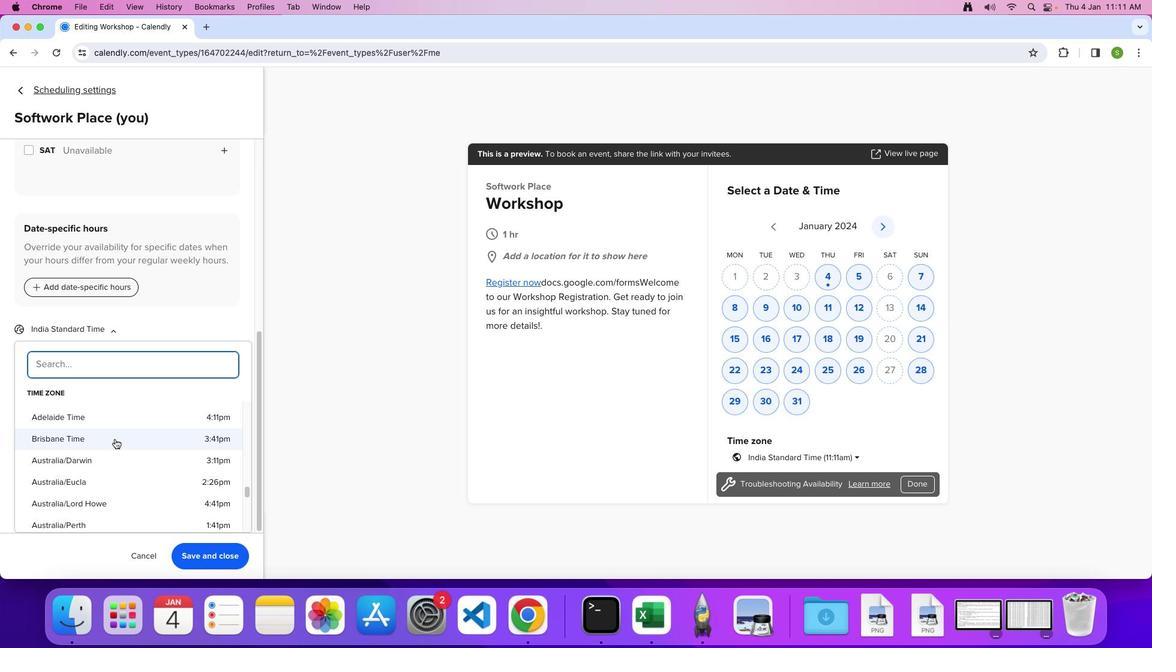 
Action: Mouse moved to (115, 435)
Screenshot: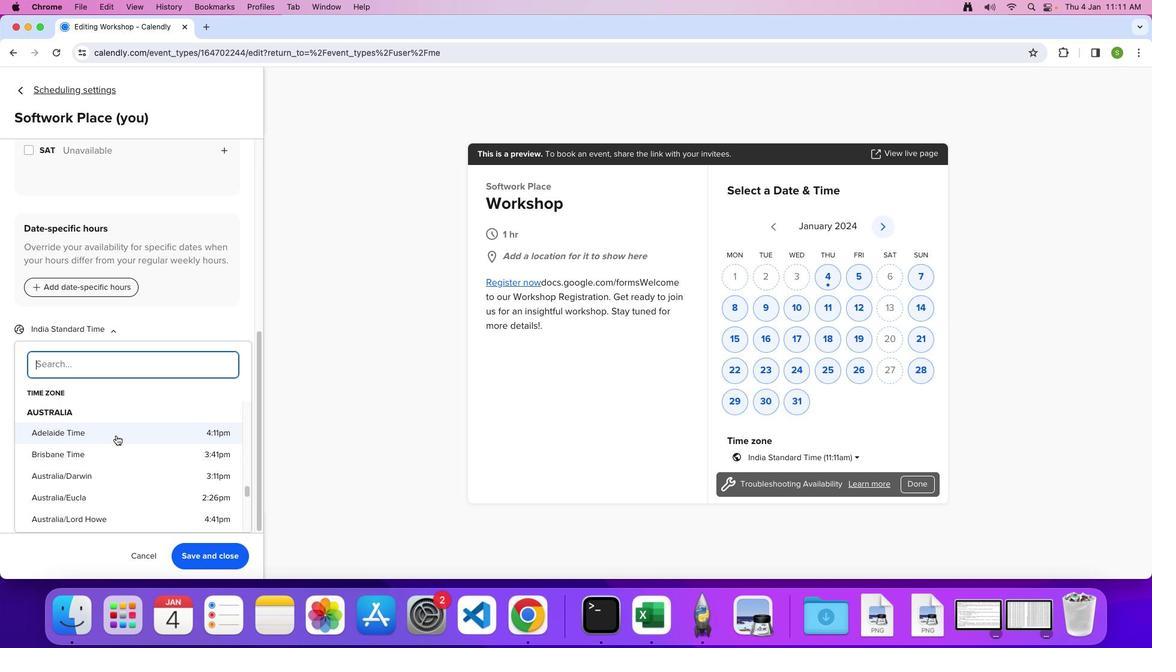 
Action: Mouse scrolled (115, 435) with delta (0, 0)
Screenshot: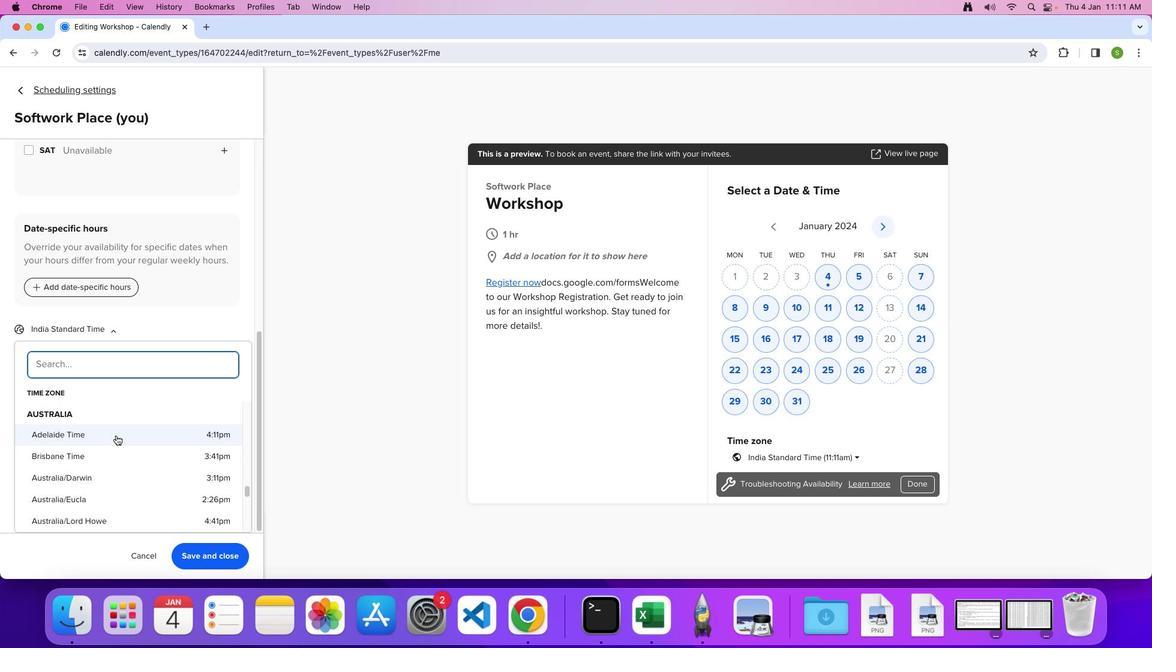 
Action: Mouse scrolled (115, 435) with delta (0, 0)
Screenshot: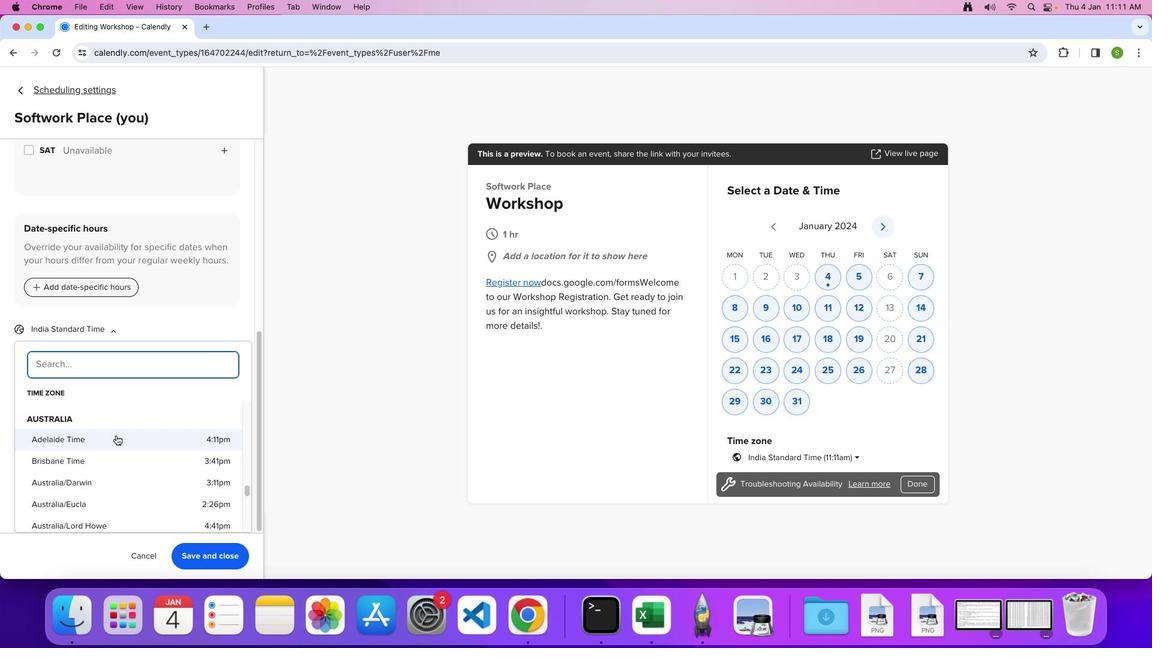 
Action: Mouse moved to (121, 421)
Screenshot: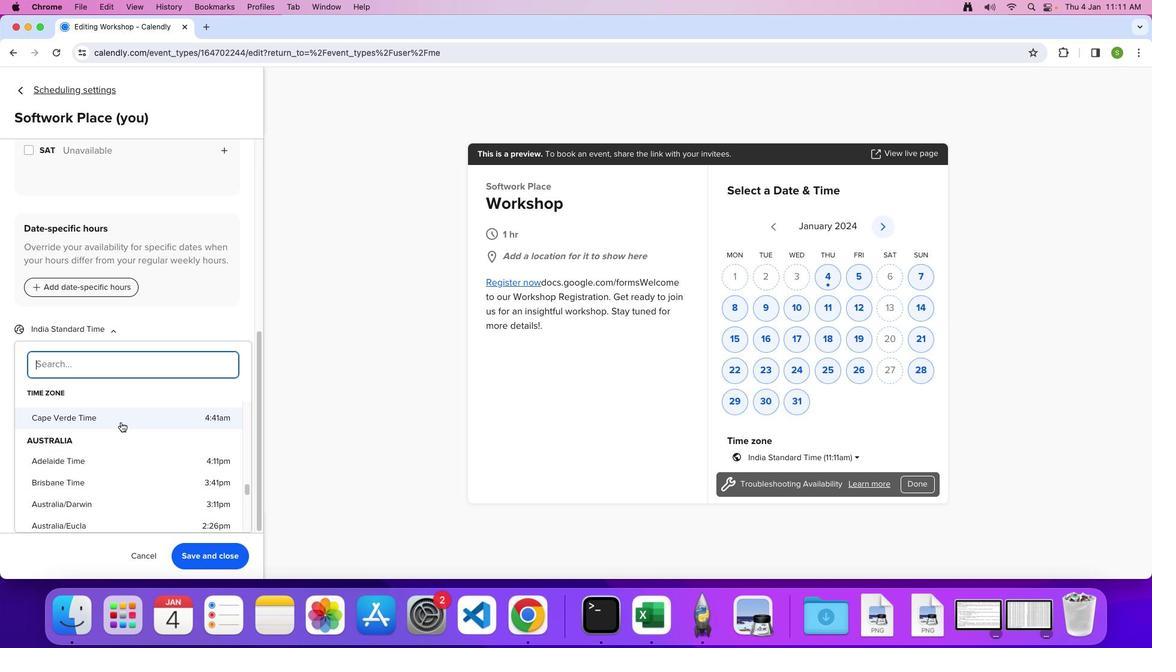 
Action: Mouse pressed left at (121, 421)
Screenshot: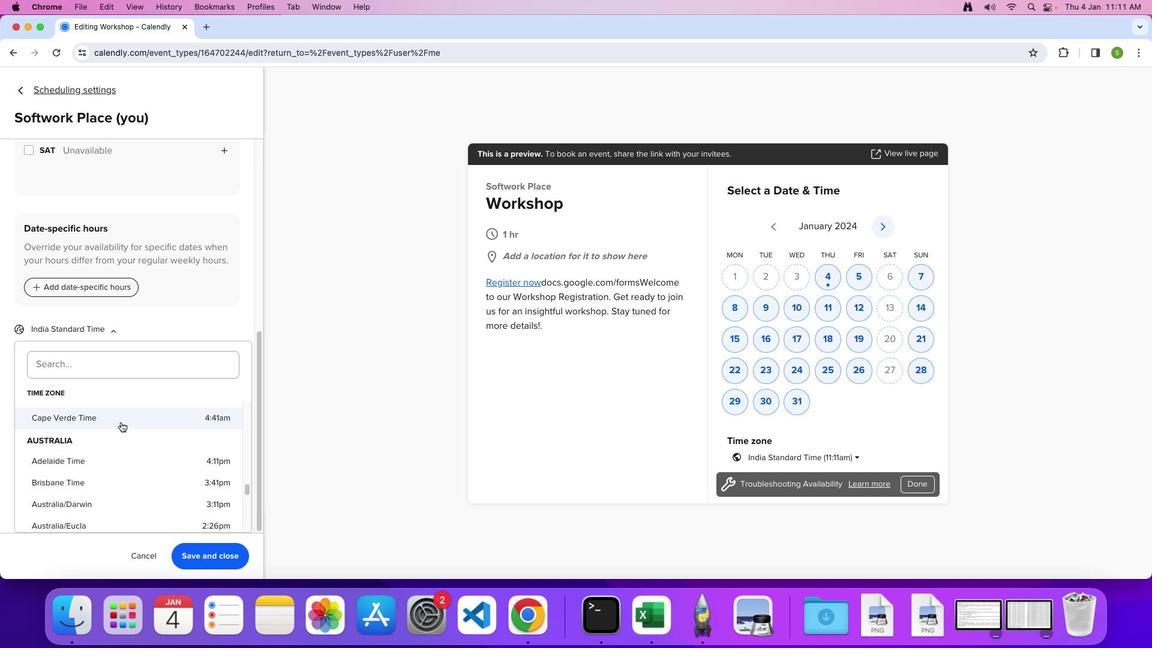 
